Task: Add an event with the title Sales Strategy Review and Alignment, date '2024/03/27', time 8:50 AM to 10:50 AMand add a description: Teams will work together to analyze, strategize, and develop innovative solutions to the given challenges. They will leverage the collective intelligence and skills of team members to generate ideas, evaluate options, and make informed decisions., put the event into Orange category . Add location for the event as: Thessaloniki, Greece, logged in from the account softage.4@softage.netand send the event invitation to softage.7@softage.net and softage.8@softage.net. Set a reminder for the event 2 hour before
Action: Mouse moved to (166, 128)
Screenshot: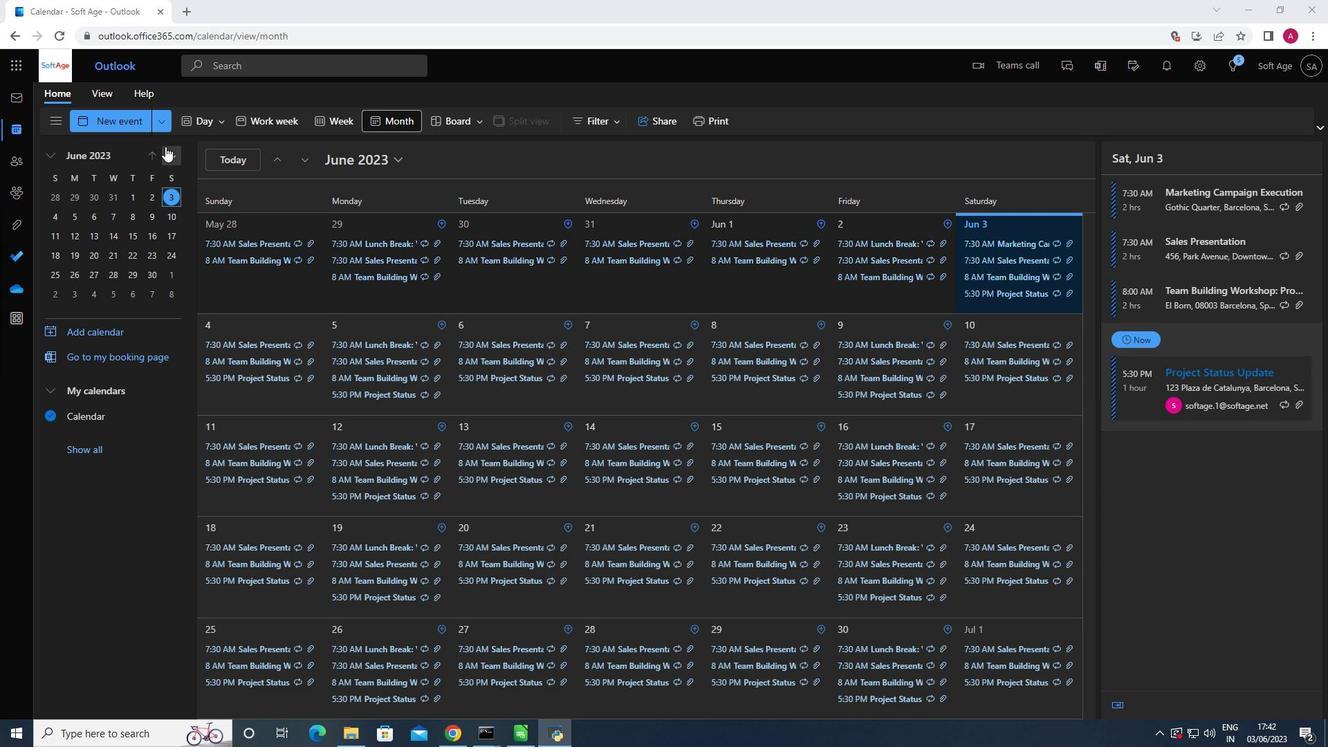 
Action: Mouse pressed left at (166, 128)
Screenshot: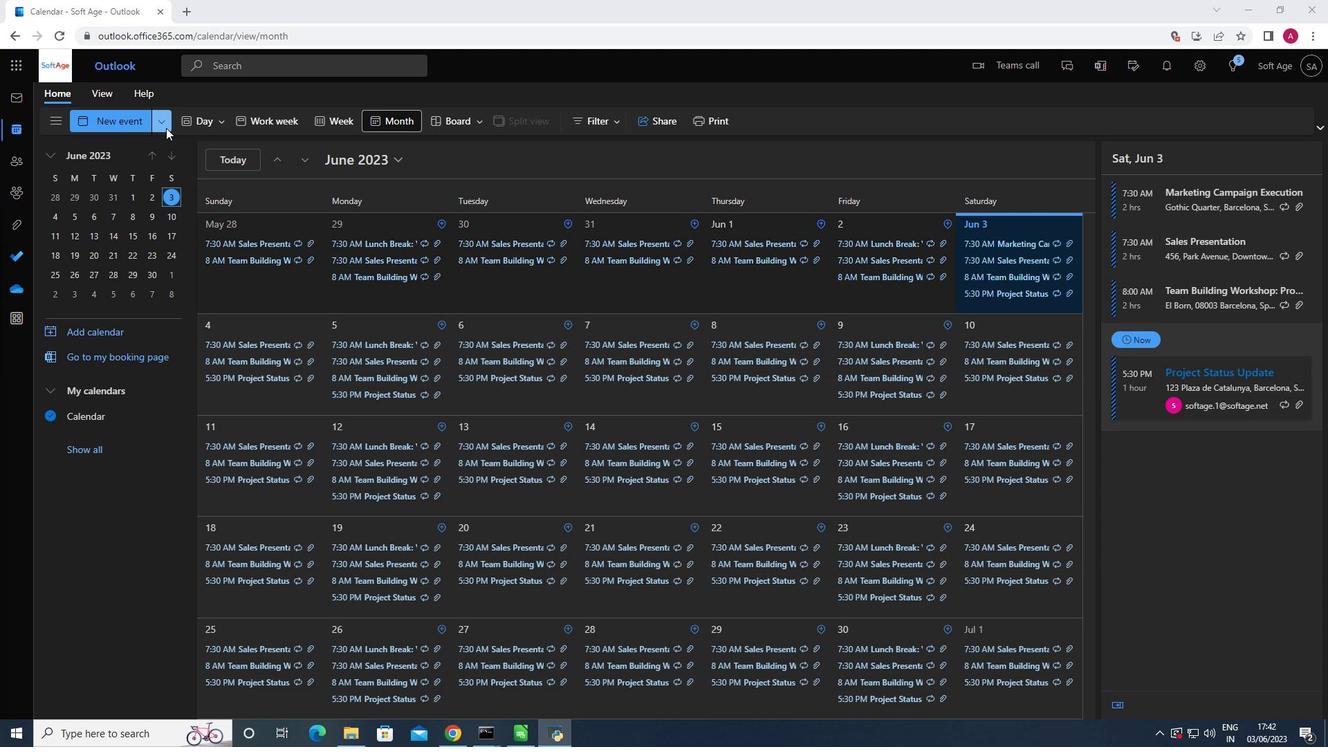 
Action: Mouse moved to (128, 179)
Screenshot: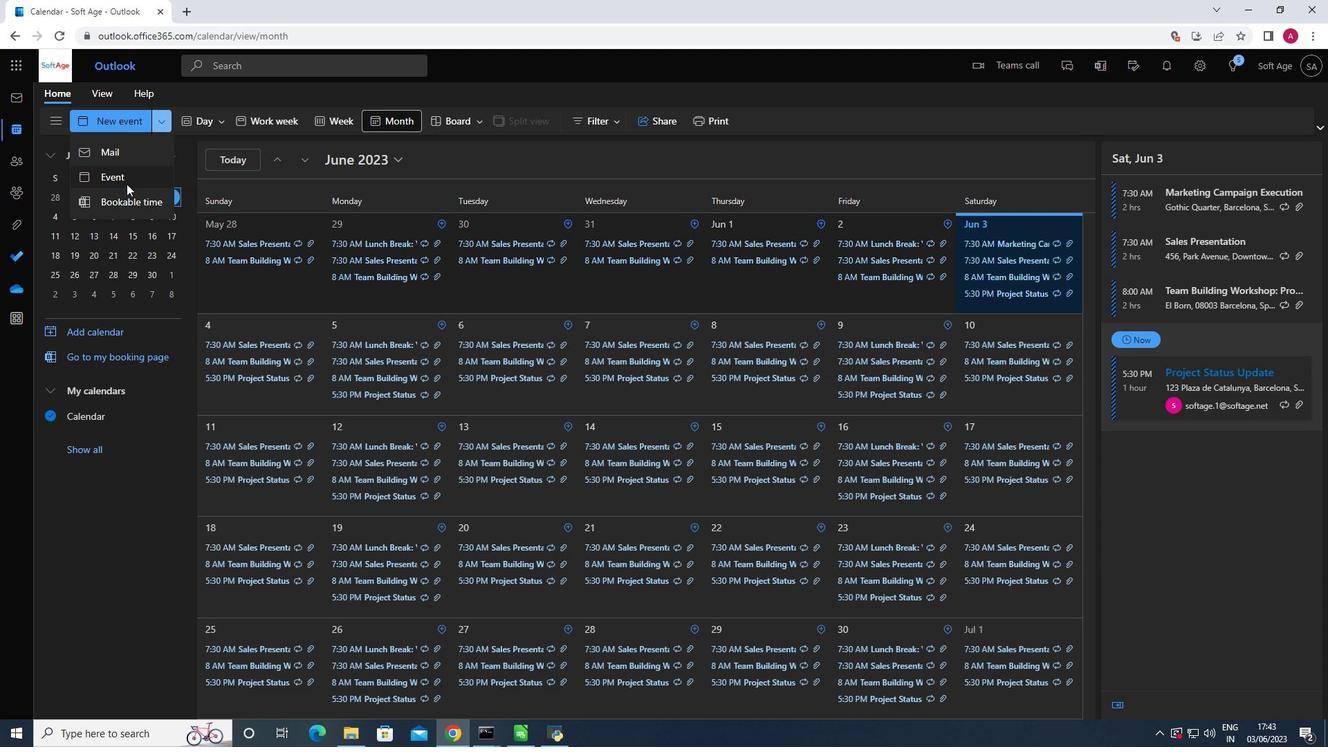 
Action: Mouse pressed left at (128, 179)
Screenshot: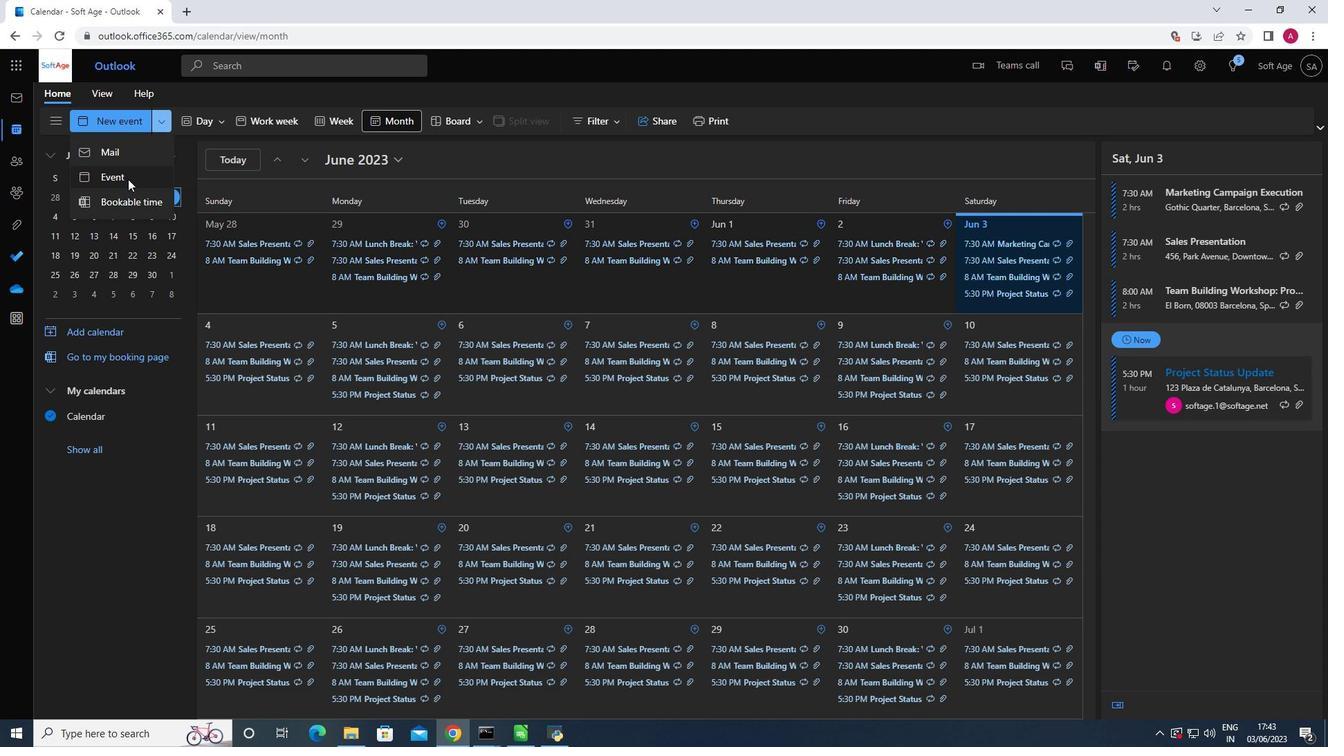 
Action: Mouse moved to (348, 206)
Screenshot: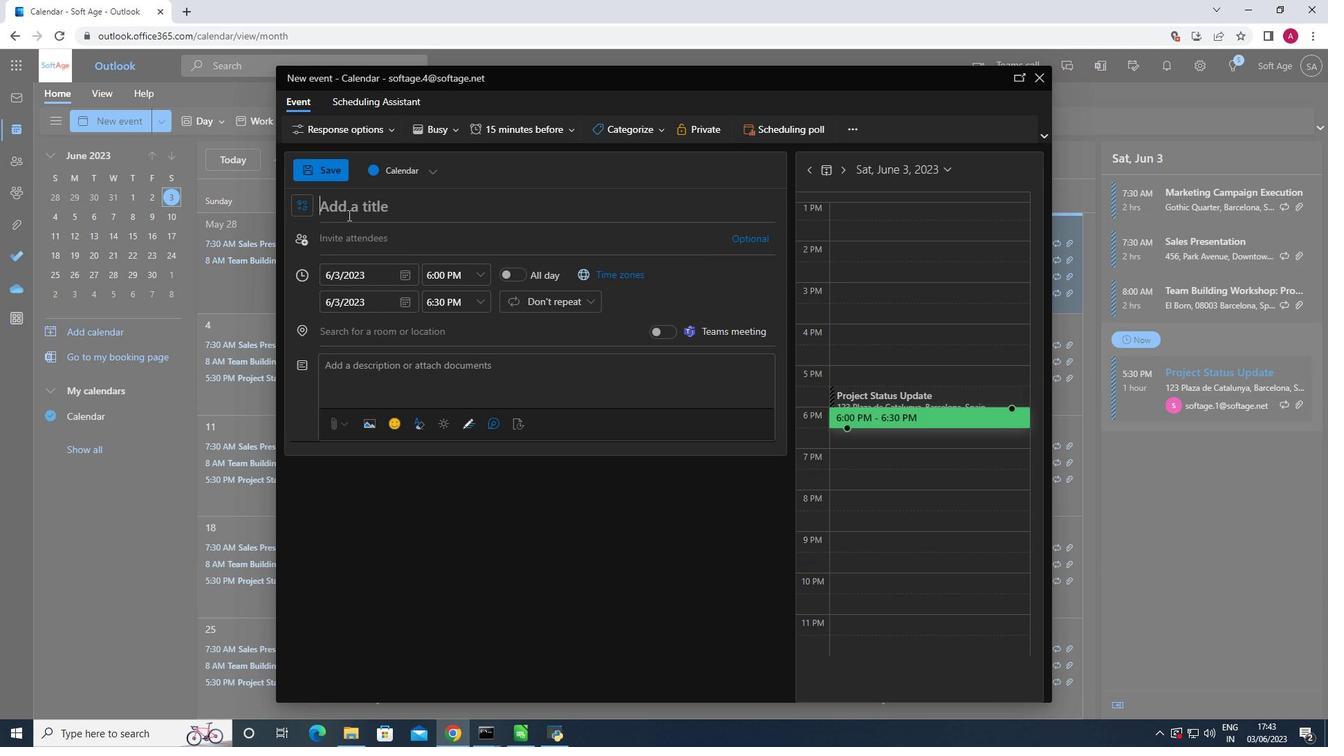 
Action: Mouse pressed left at (348, 206)
Screenshot: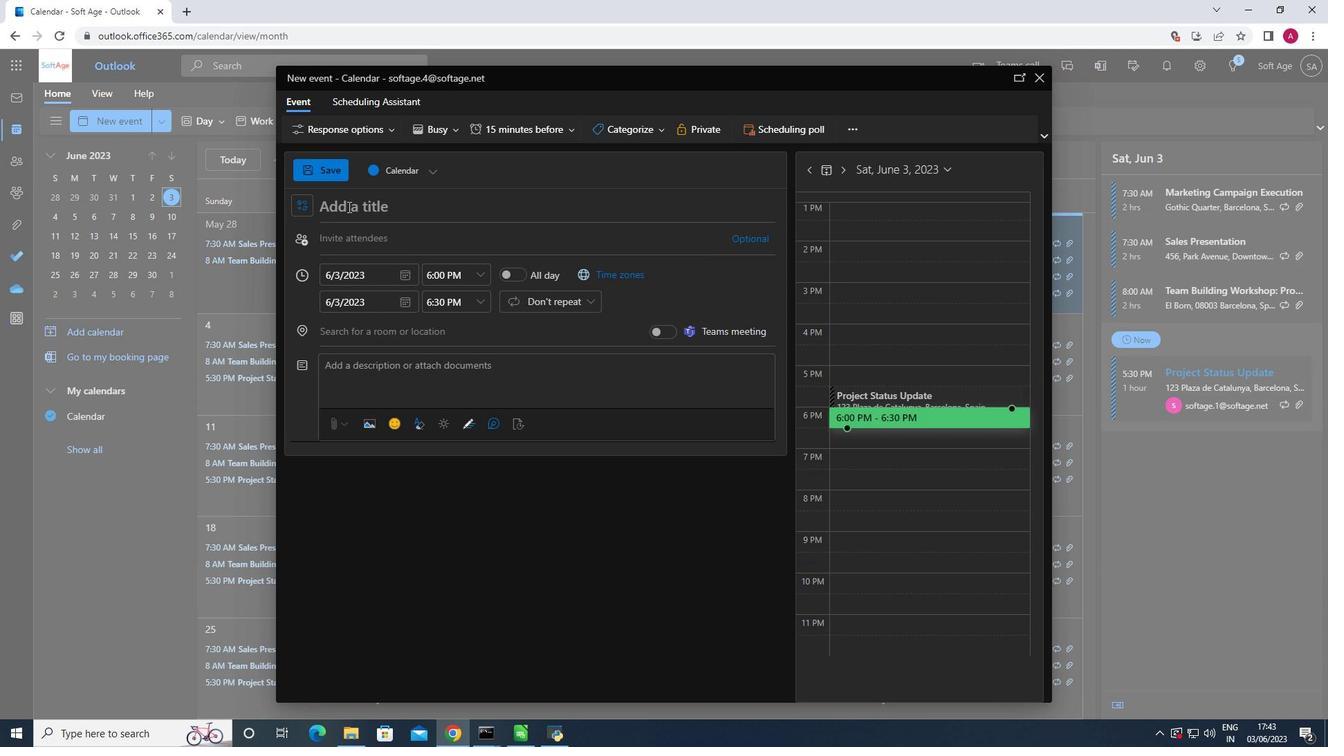 
Action: Mouse moved to (348, 206)
Screenshot: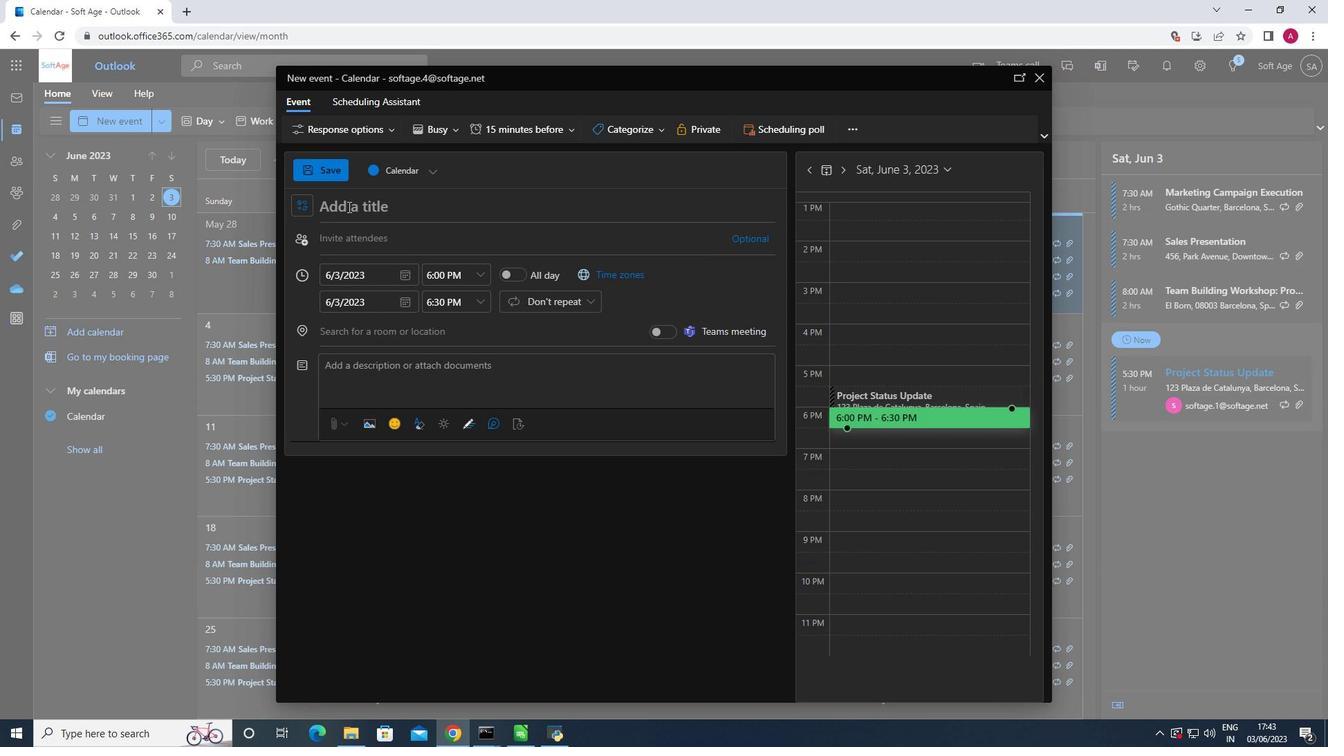 
Action: Key pressed <Key.shift>Sales<Key.space><Key.shift>Strategy<Key.space><Key.shift>Review<Key.space>and<Key.space><Key.shift>Ali
Screenshot: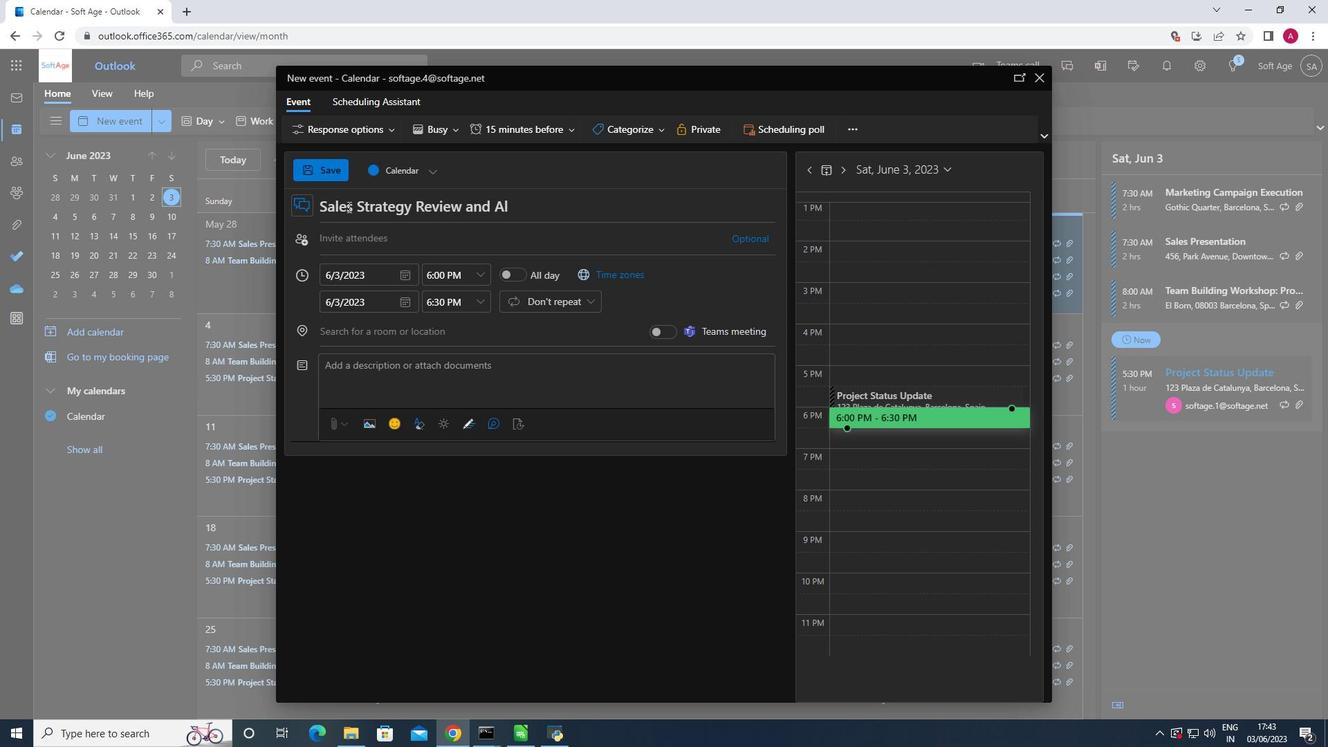
Action: Mouse moved to (347, 206)
Screenshot: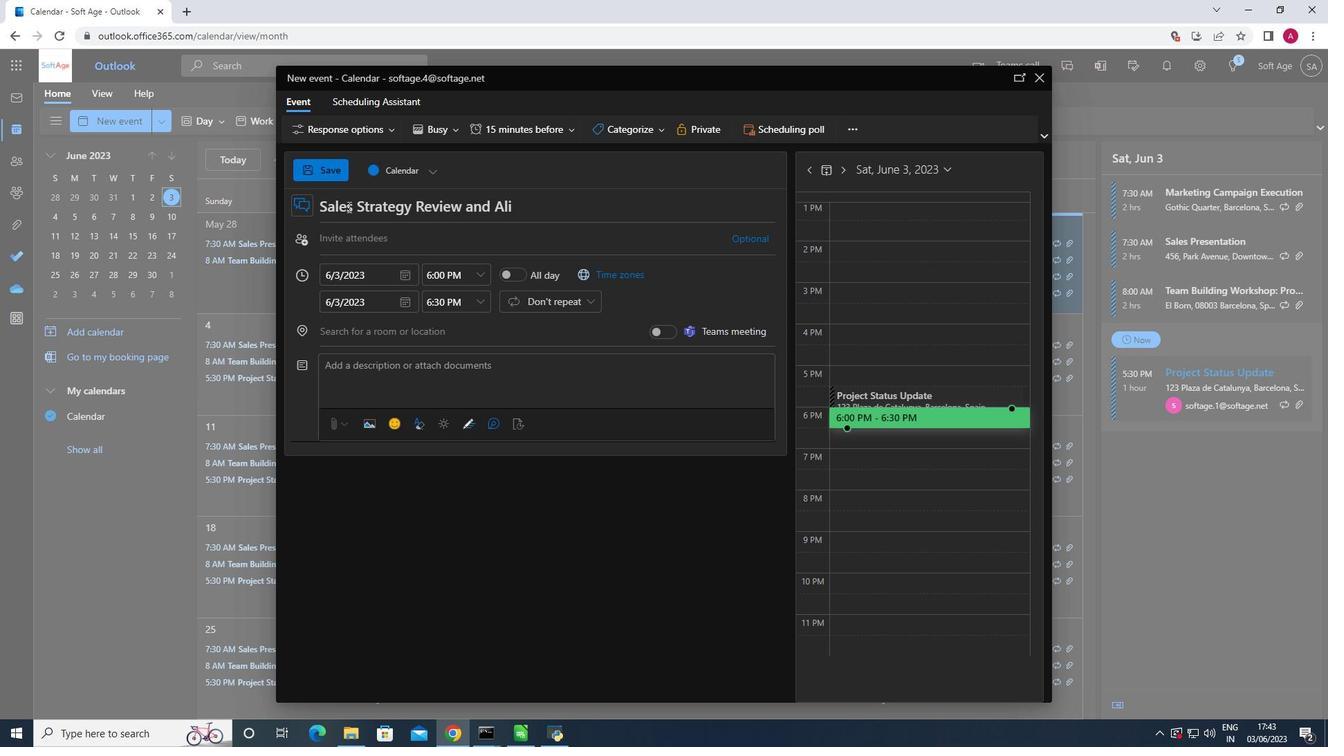 
Action: Key pressed gnment
Screenshot: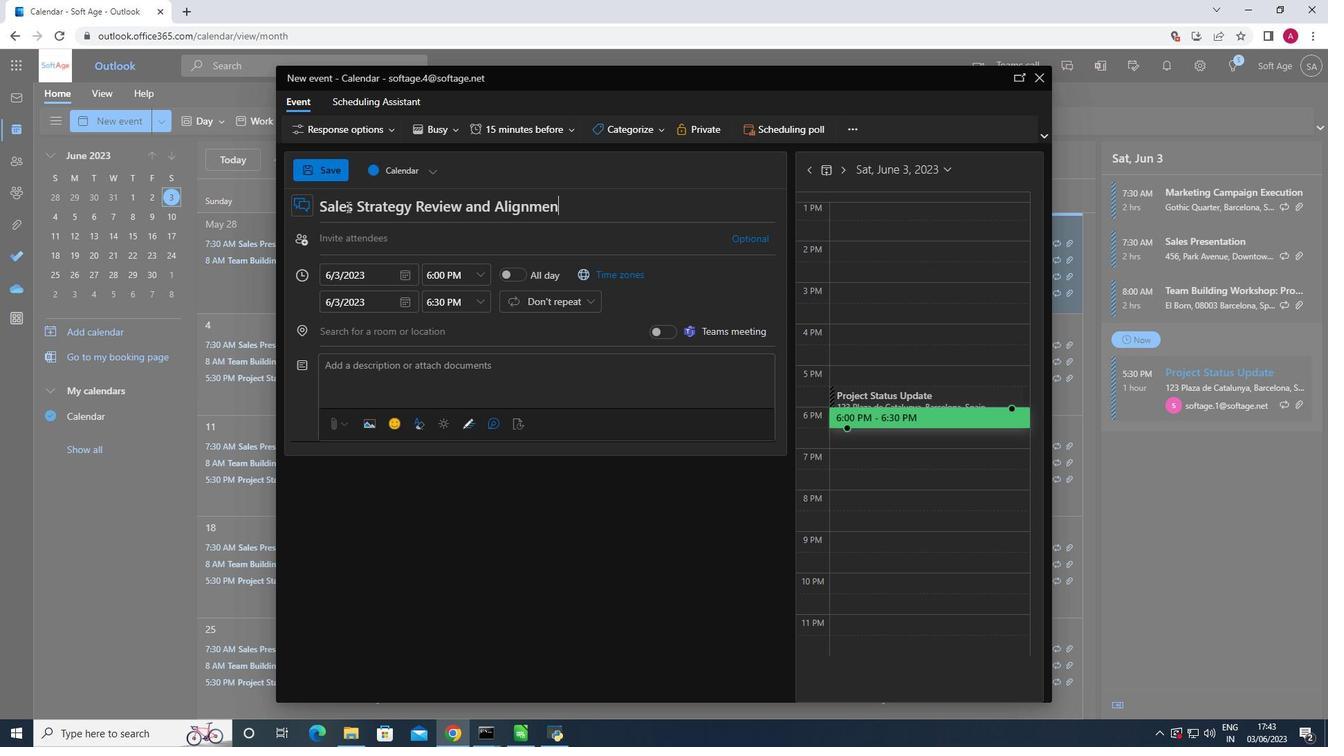 
Action: Mouse moved to (406, 276)
Screenshot: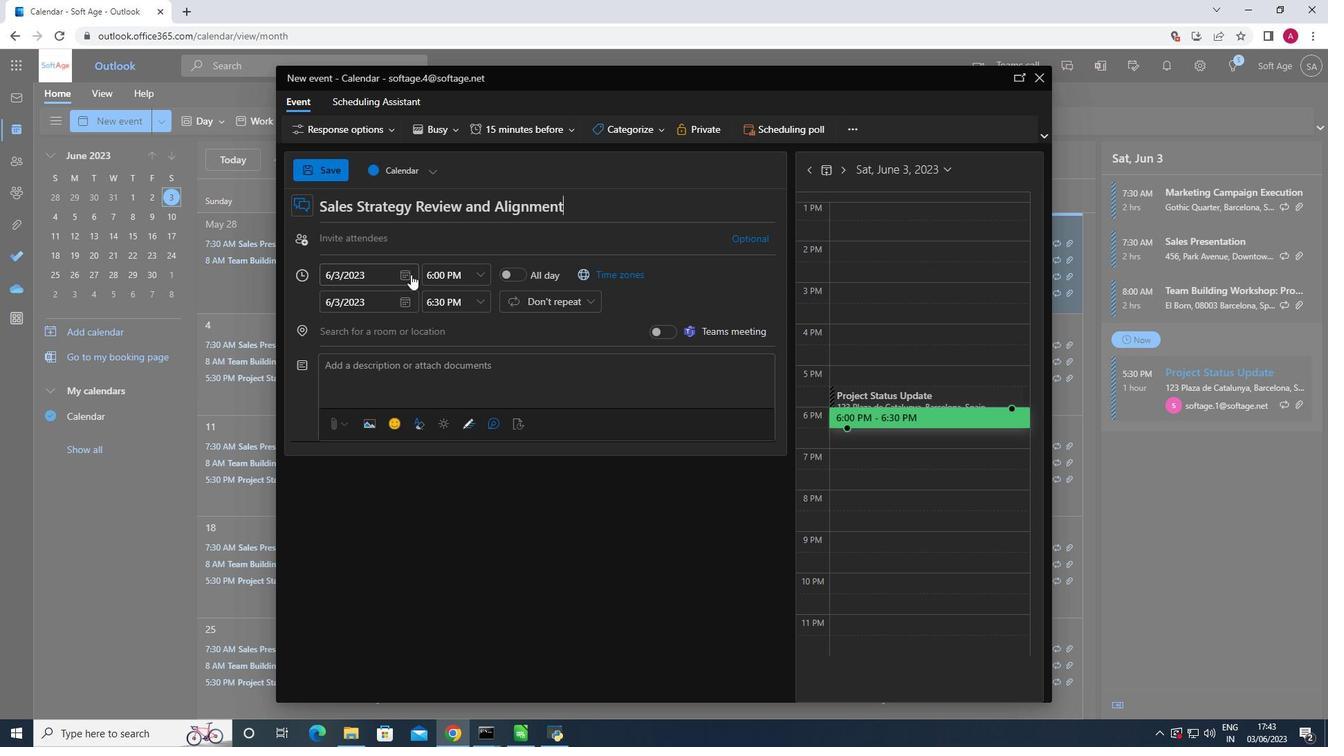 
Action: Mouse pressed left at (406, 276)
Screenshot: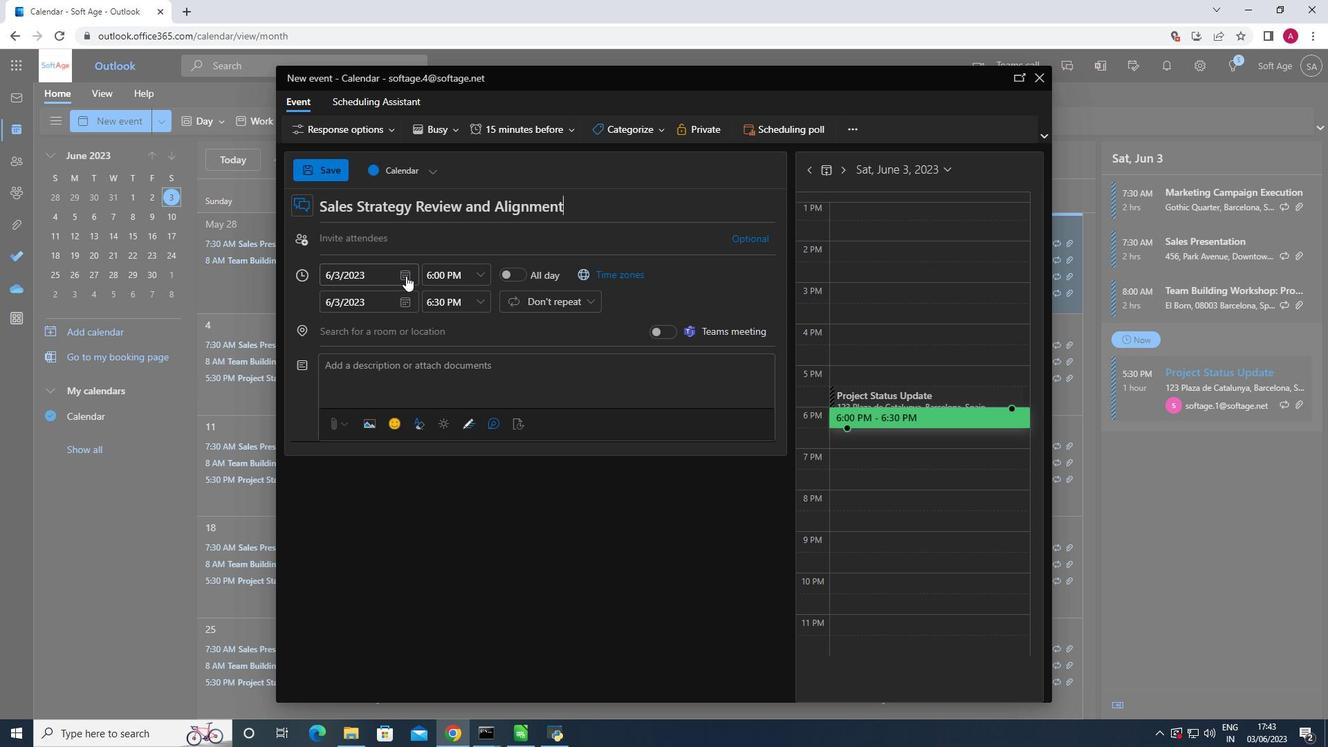 
Action: Mouse moved to (445, 306)
Screenshot: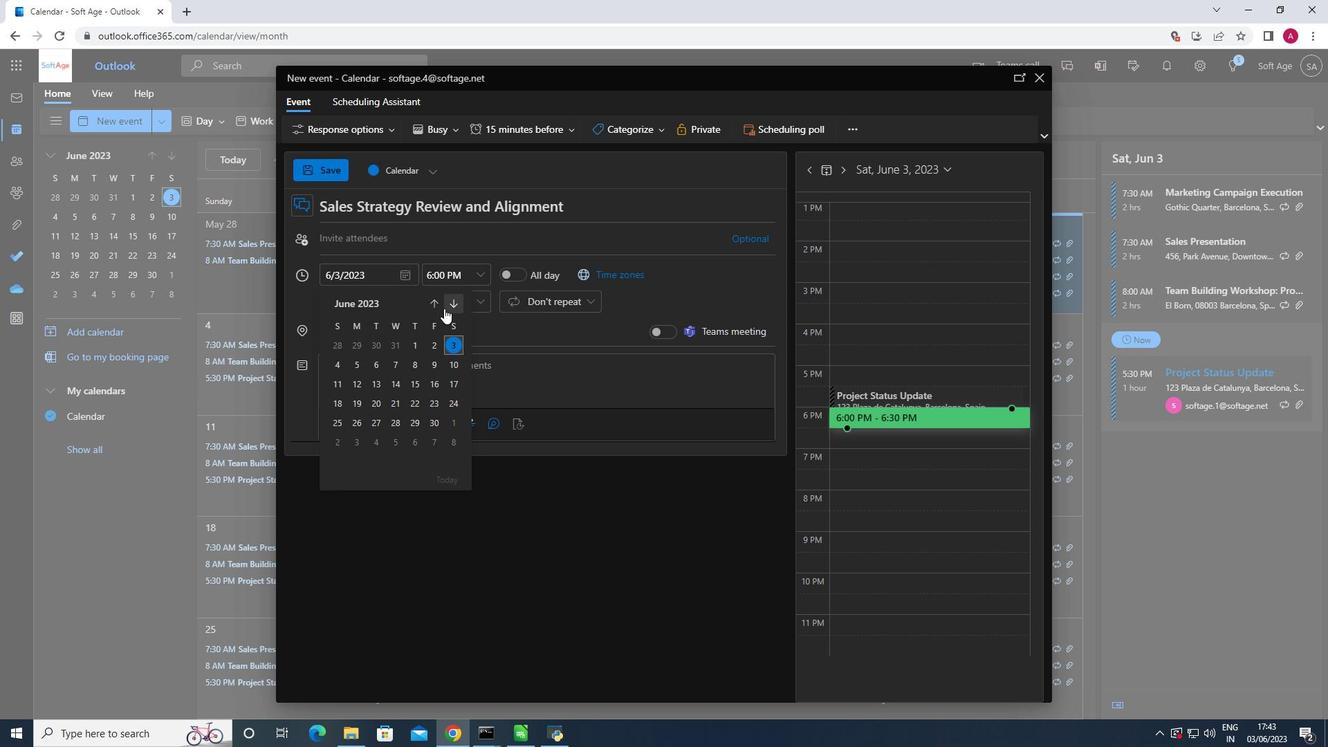 
Action: Mouse pressed left at (445, 306)
Screenshot: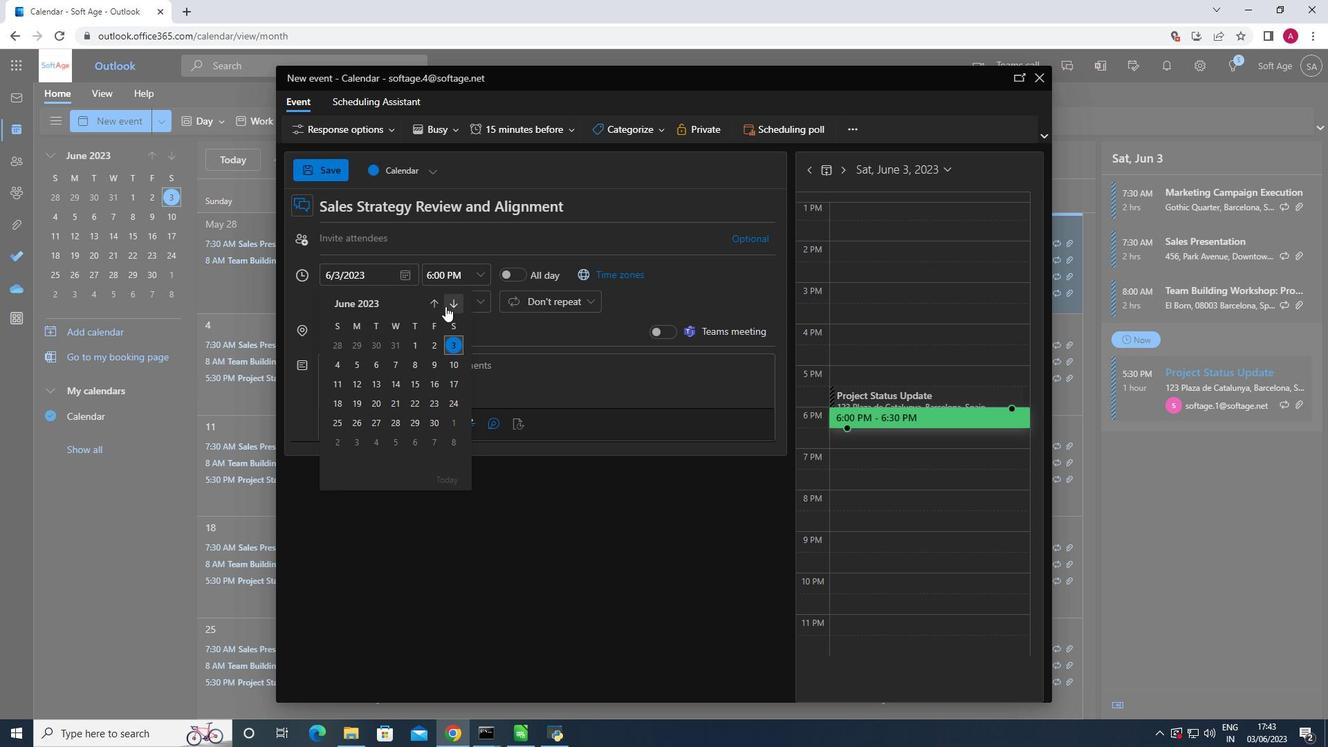
Action: Mouse moved to (450, 306)
Screenshot: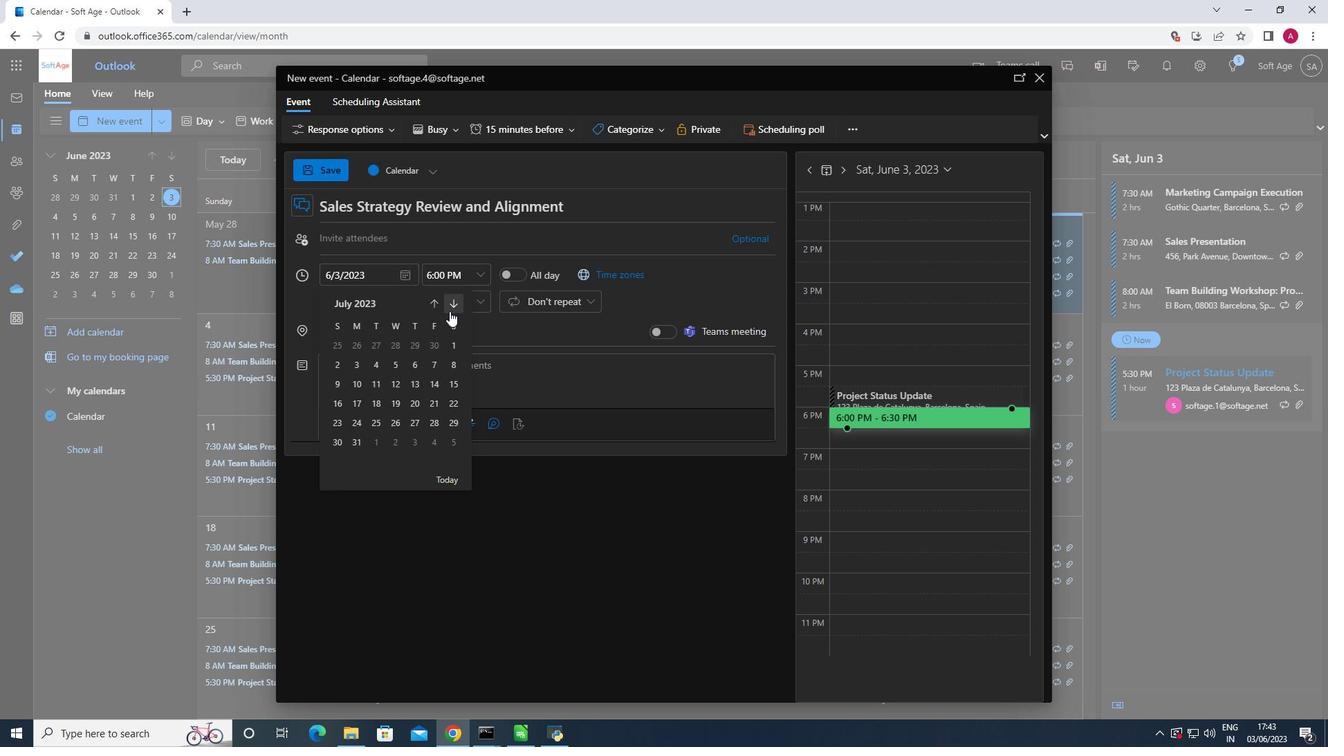 
Action: Mouse pressed left at (450, 306)
Screenshot: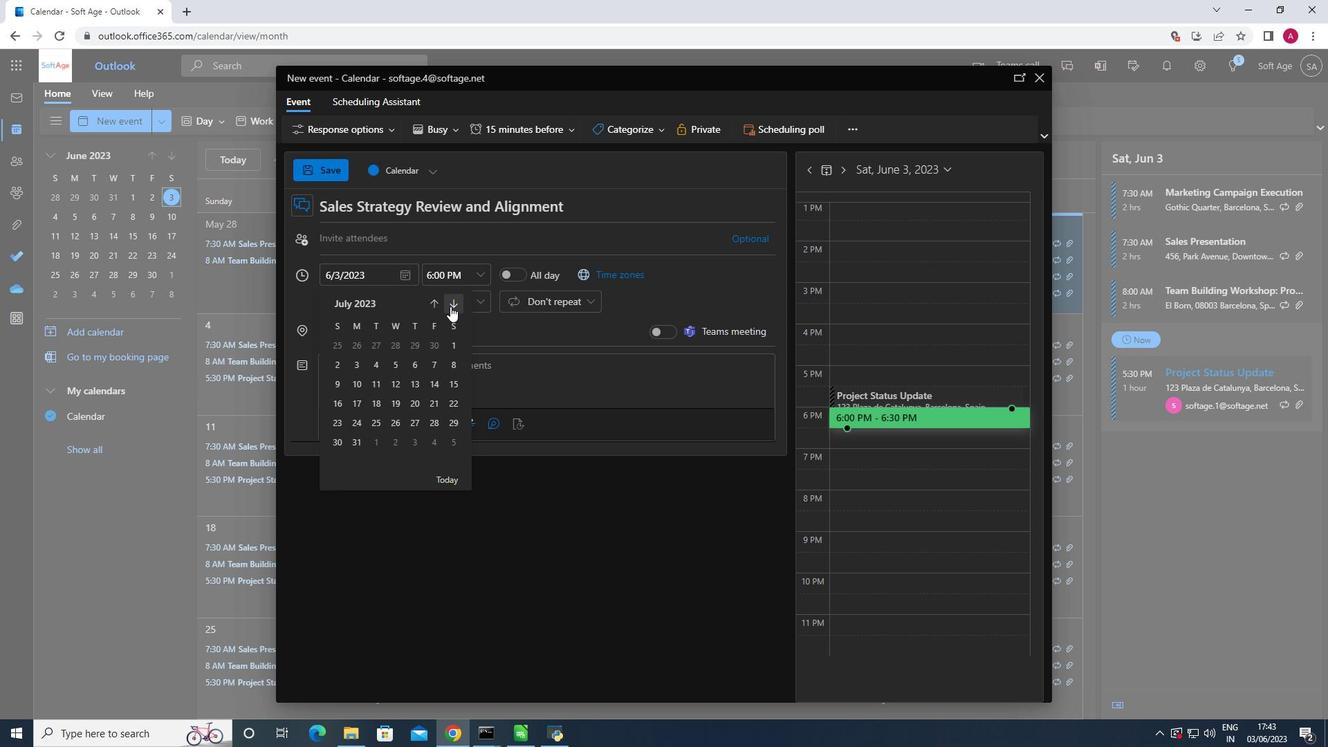 
Action: Mouse moved to (451, 304)
Screenshot: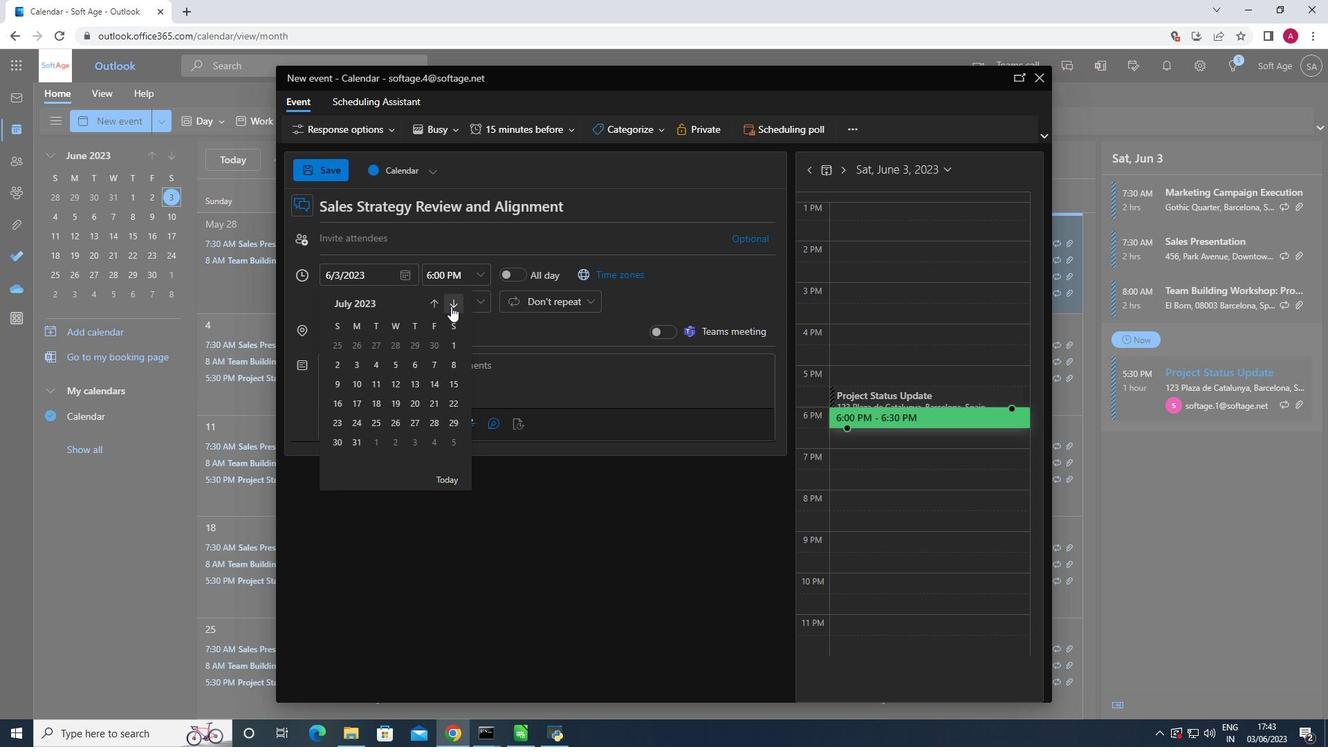 
Action: Mouse pressed left at (451, 304)
Screenshot: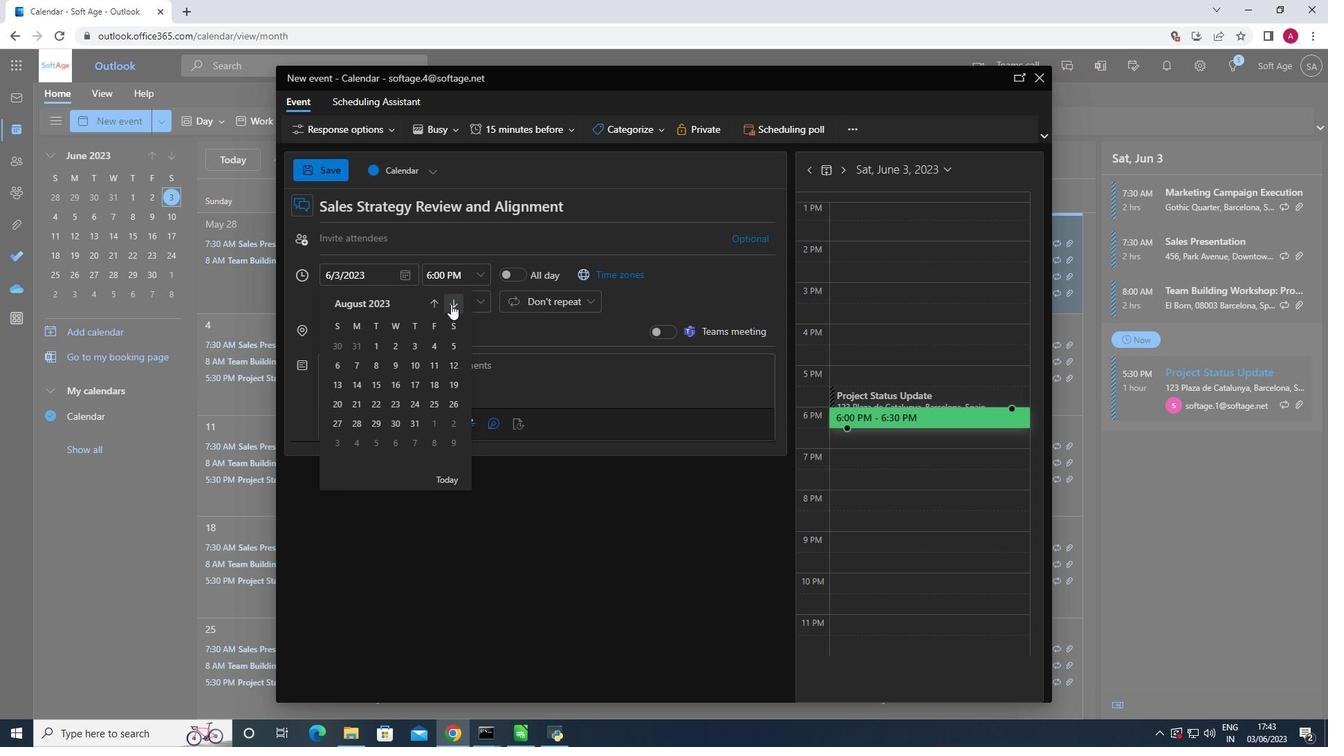
Action: Mouse pressed left at (451, 304)
Screenshot: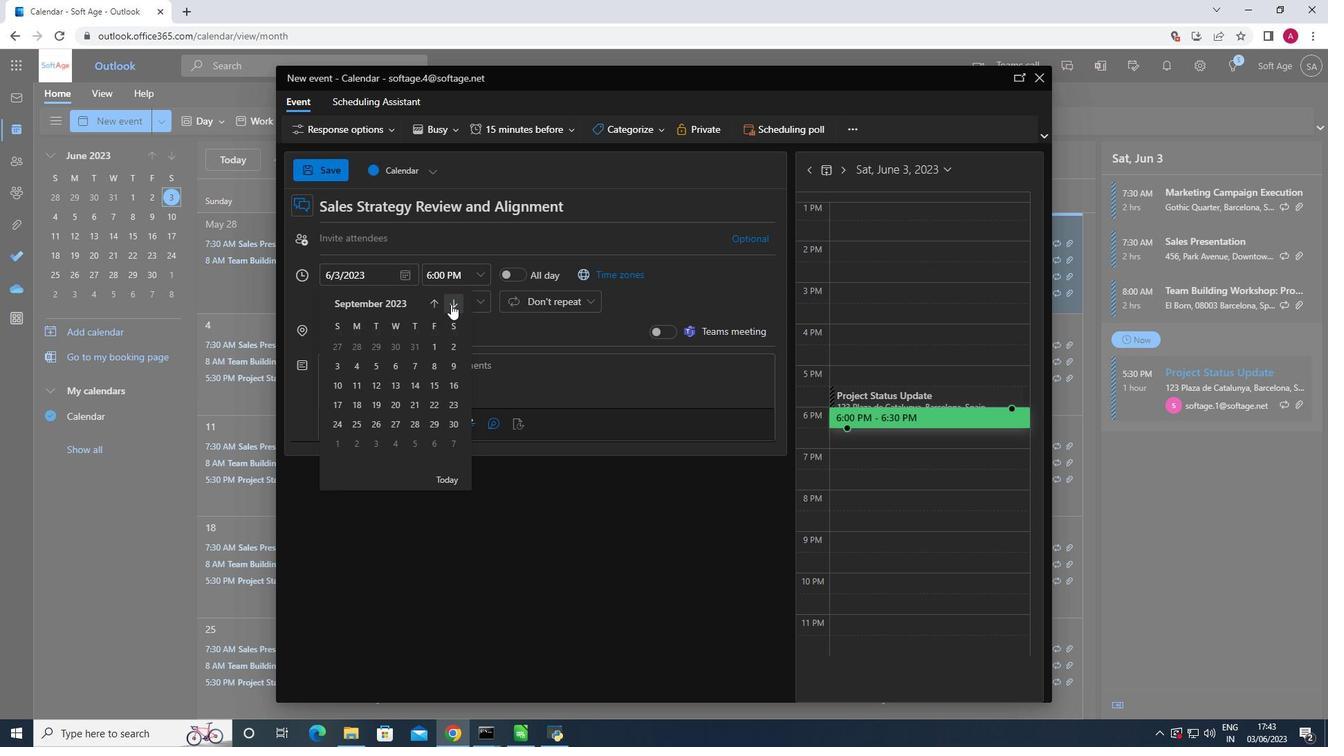 
Action: Mouse pressed left at (451, 304)
Screenshot: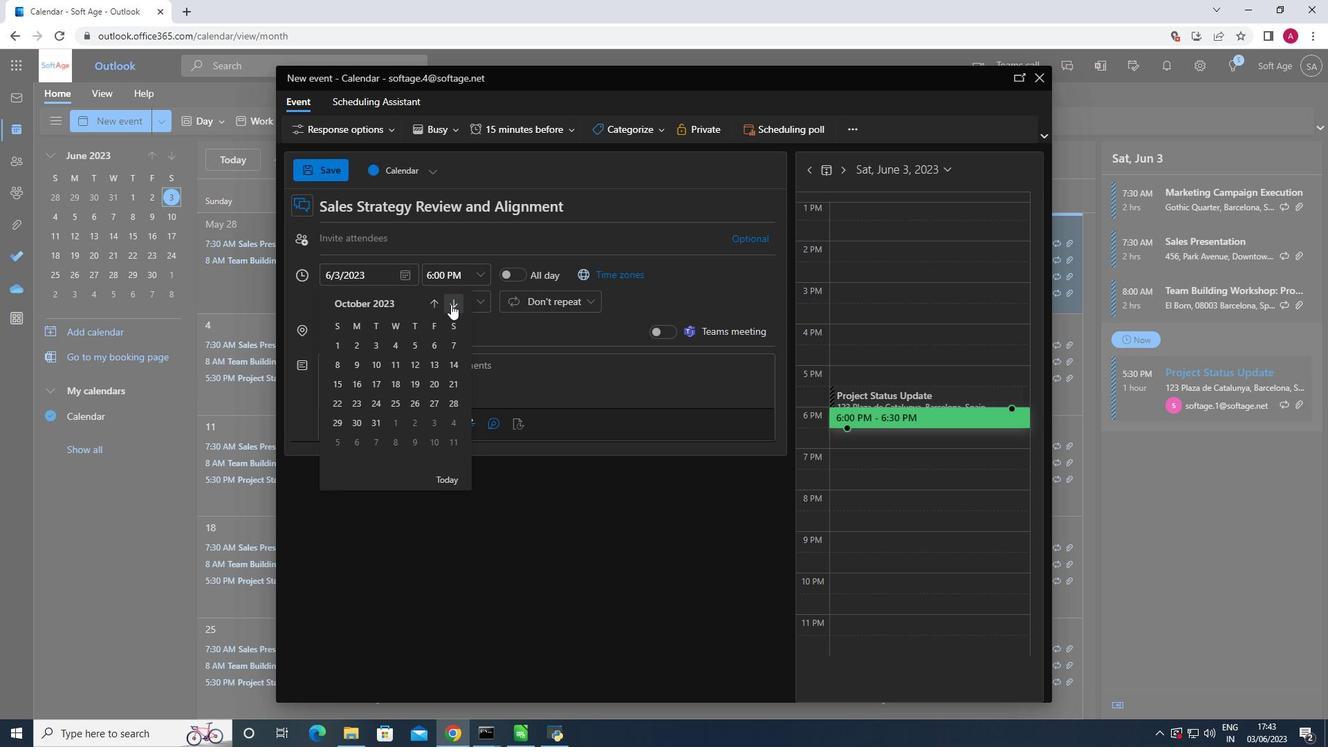 
Action: Mouse moved to (451, 303)
Screenshot: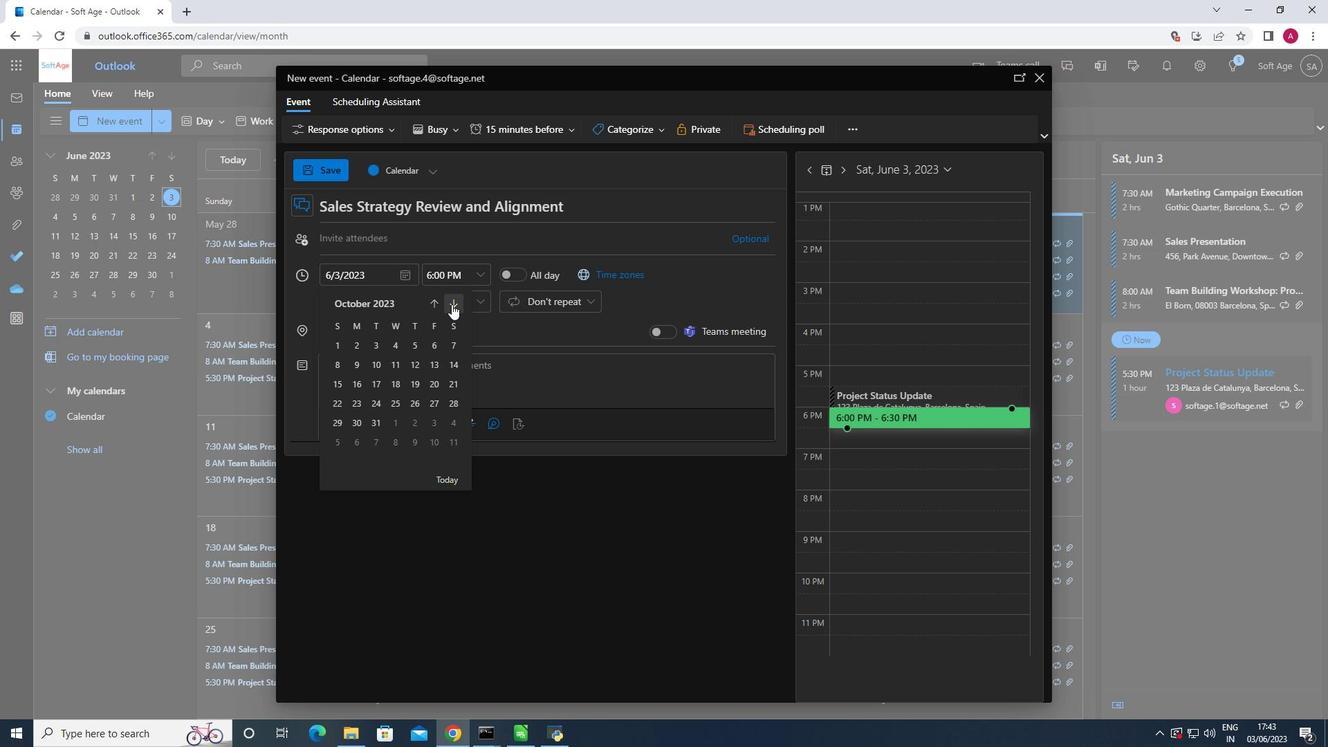 
Action: Mouse pressed left at (451, 303)
Screenshot: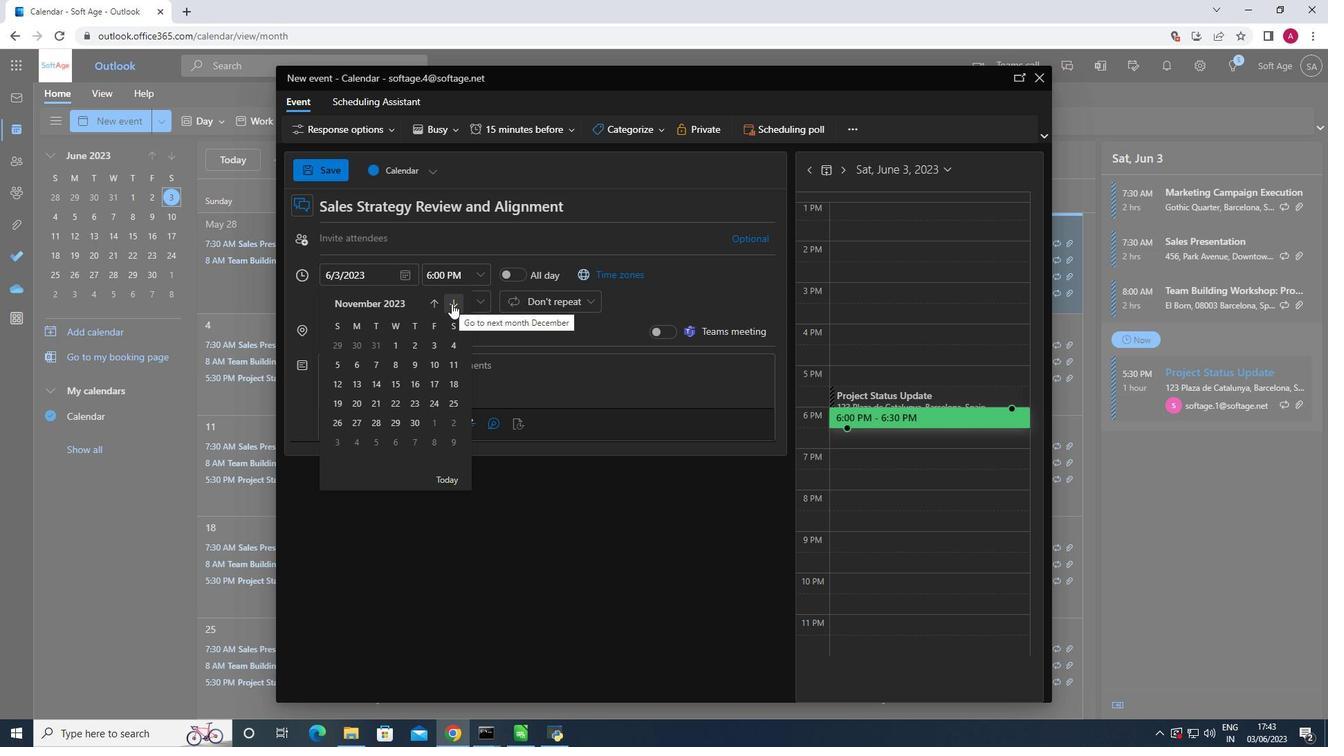 
Action: Mouse pressed left at (451, 303)
Screenshot: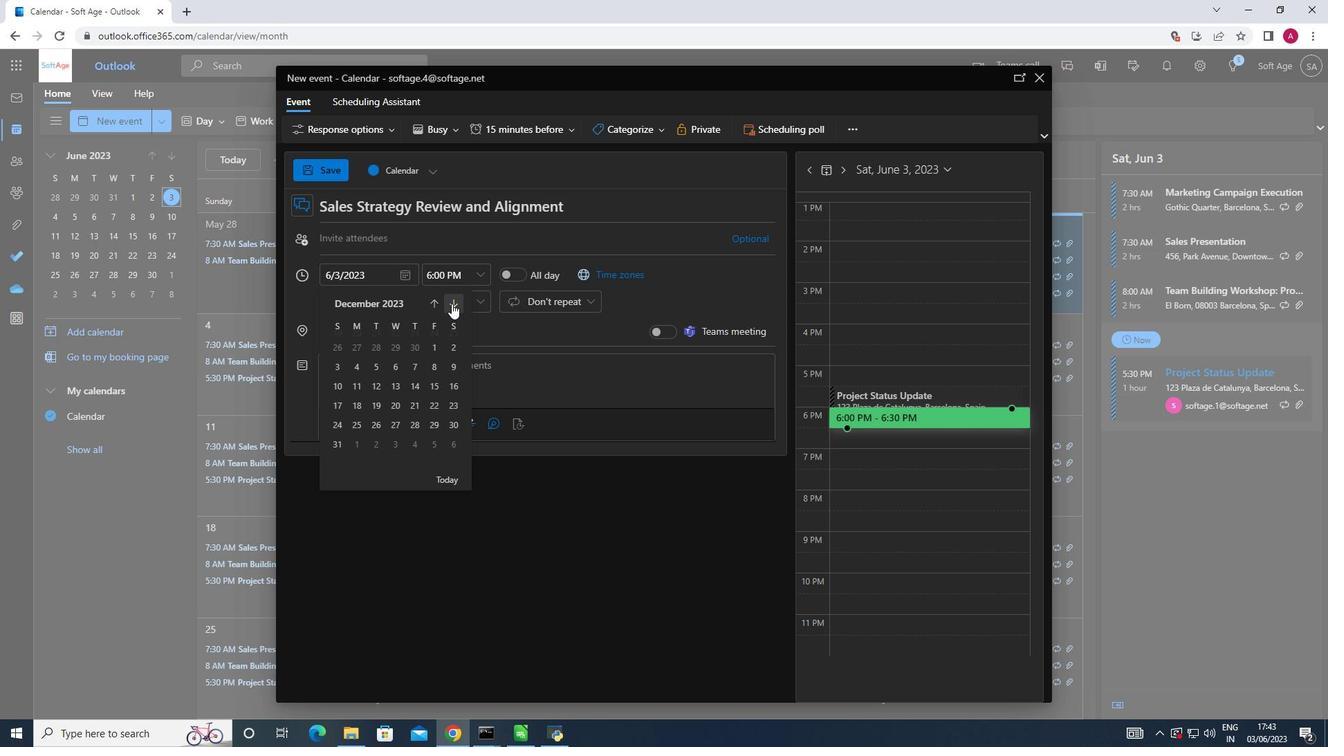 
Action: Mouse pressed left at (451, 303)
Screenshot: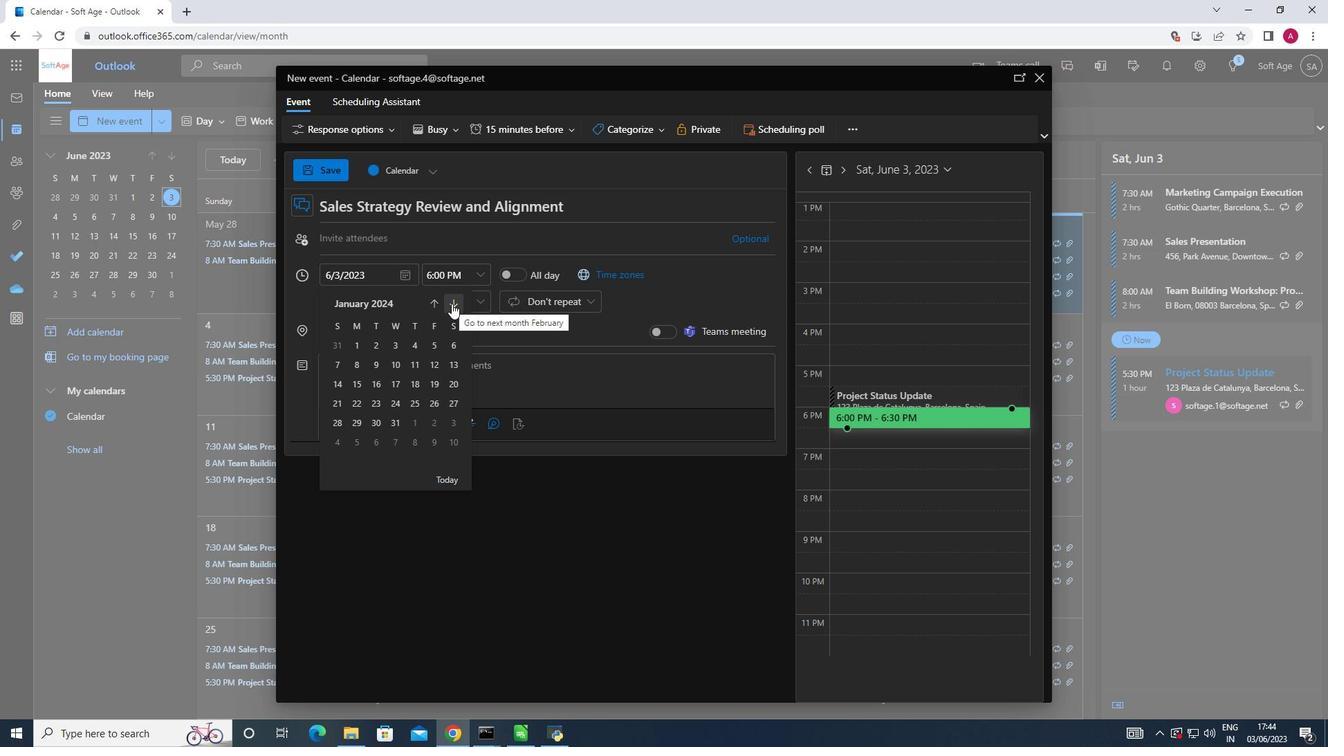 
Action: Mouse pressed left at (451, 303)
Screenshot: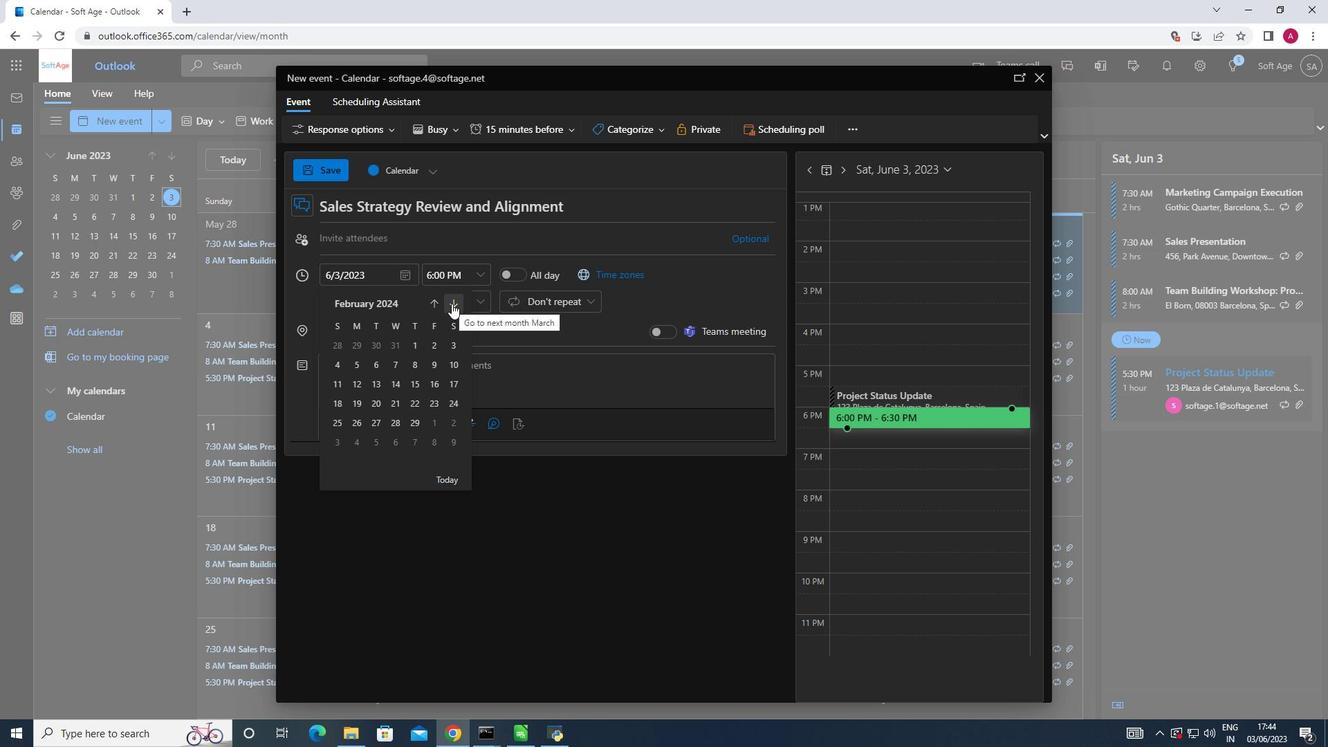 
Action: Mouse moved to (390, 418)
Screenshot: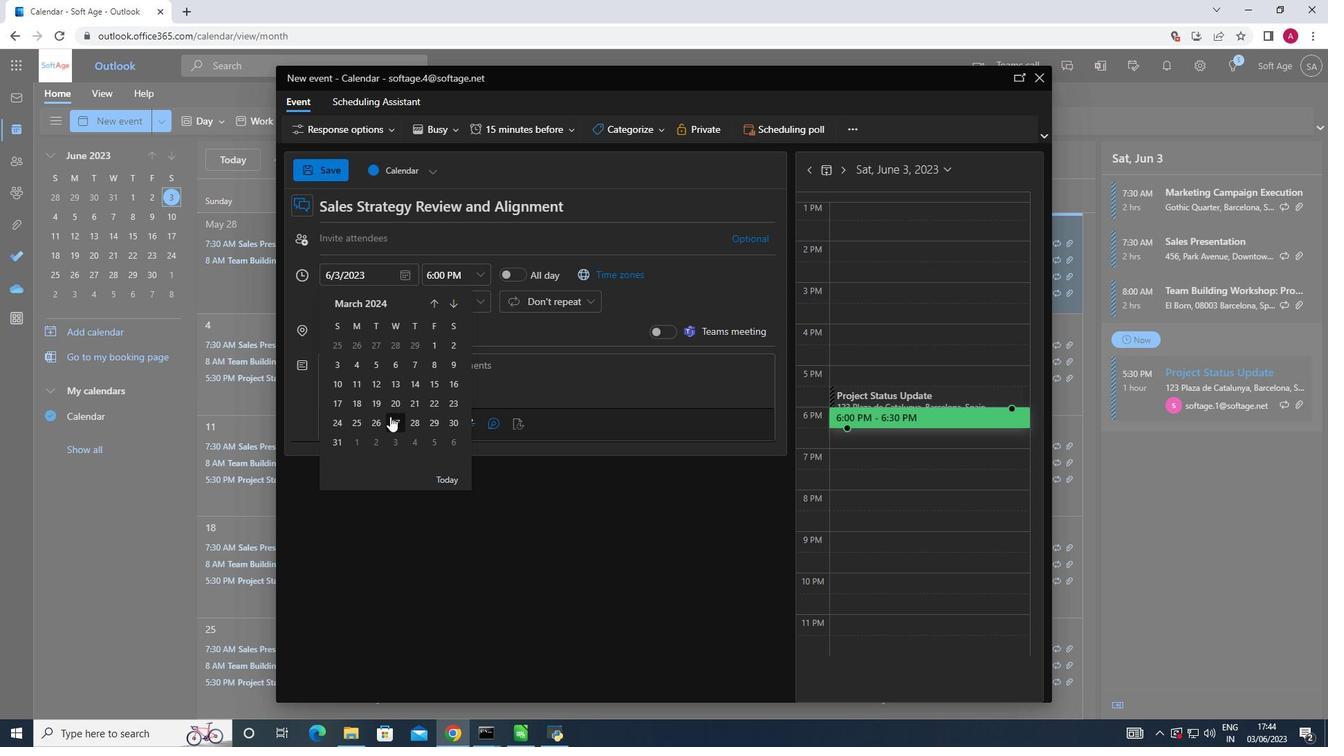 
Action: Mouse pressed left at (390, 418)
Screenshot: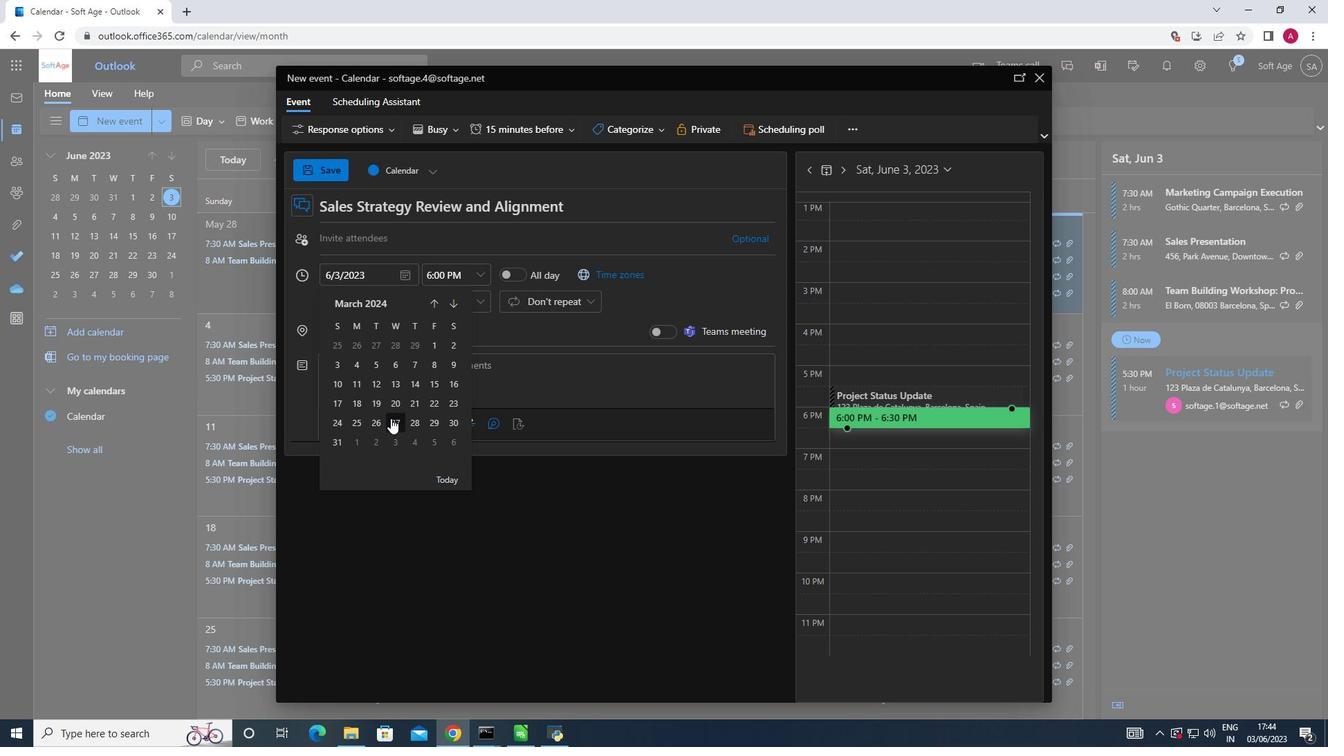 
Action: Mouse moved to (478, 276)
Screenshot: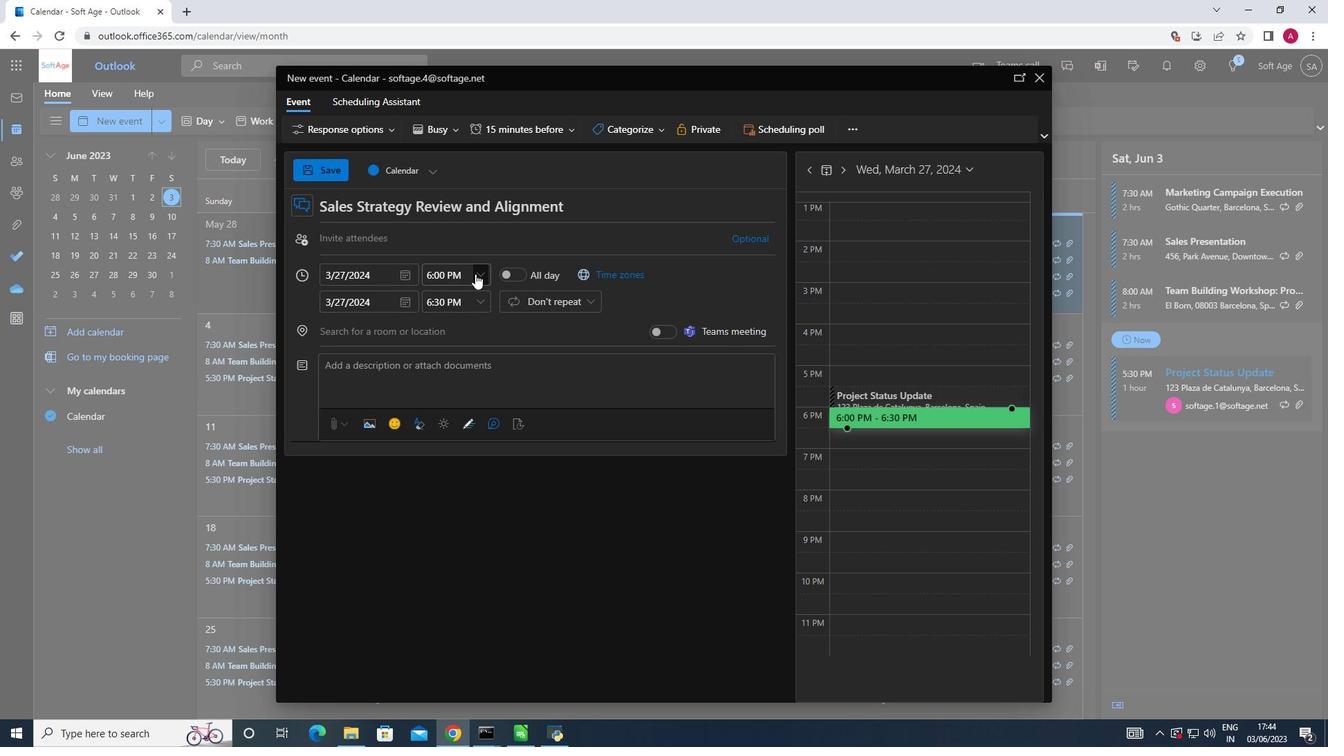
Action: Mouse pressed left at (478, 276)
Screenshot: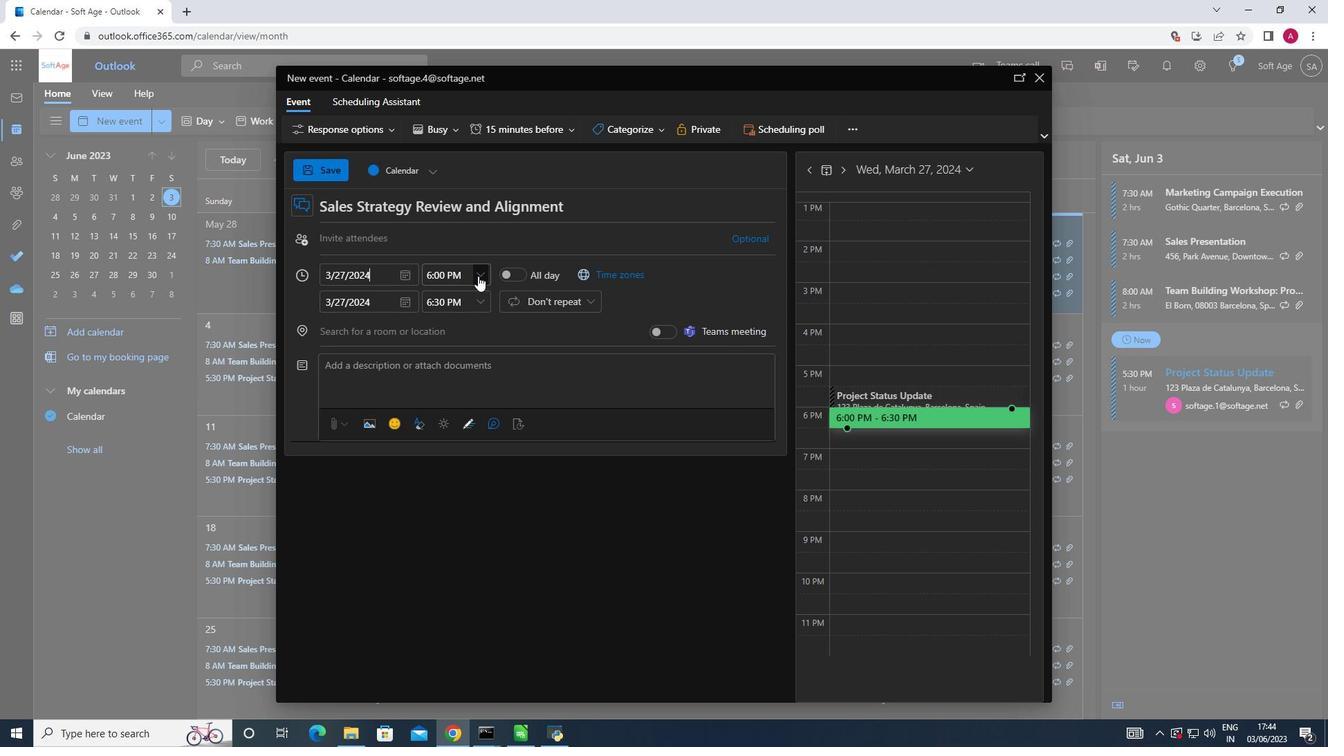 
Action: Mouse moved to (478, 278)
Screenshot: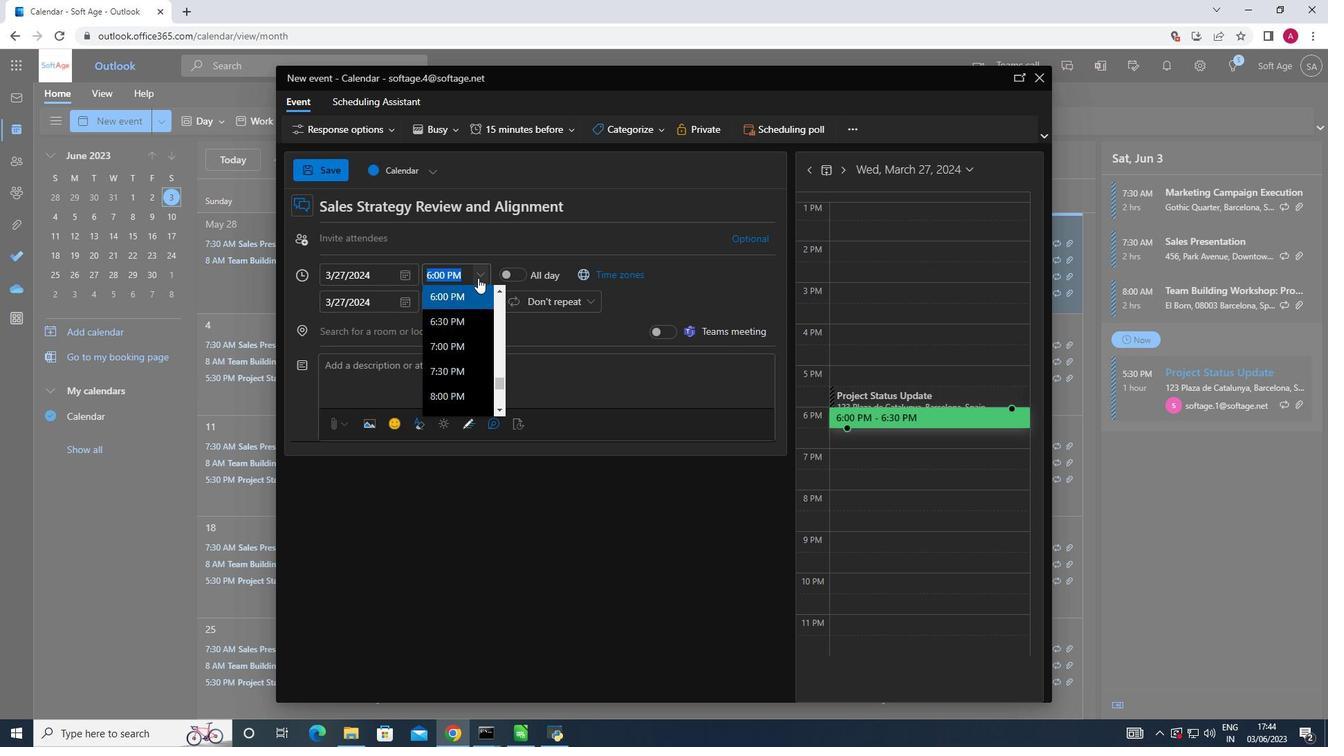 
Action: Key pressed 8<Key.shift_r>:50<Key.space><Key.shift><Key.shift><Key.shift><Key.shift><Key.shift><Key.shift><Key.shift><Key.shift><Key.shift><Key.shift><Key.shift><Key.shift>A<Key.shift_r>M<Key.enter>
Screenshot: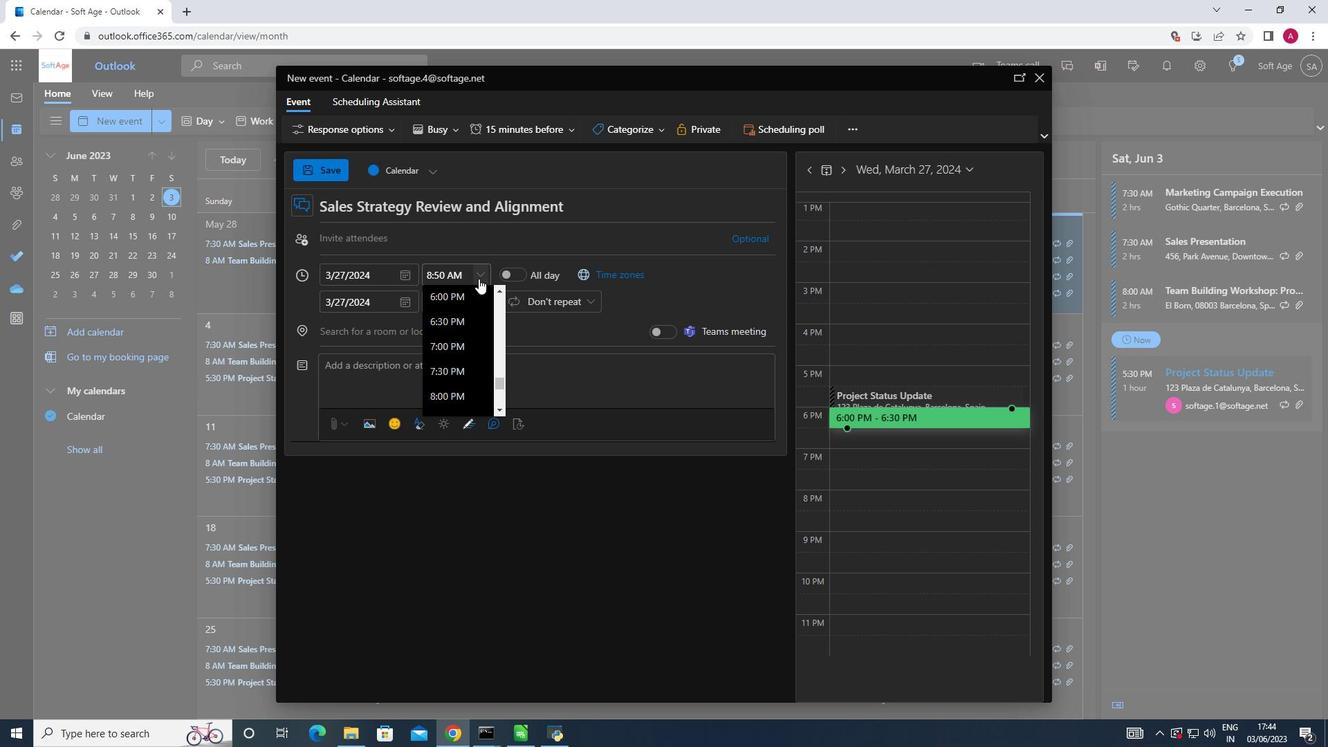 
Action: Mouse moved to (478, 296)
Screenshot: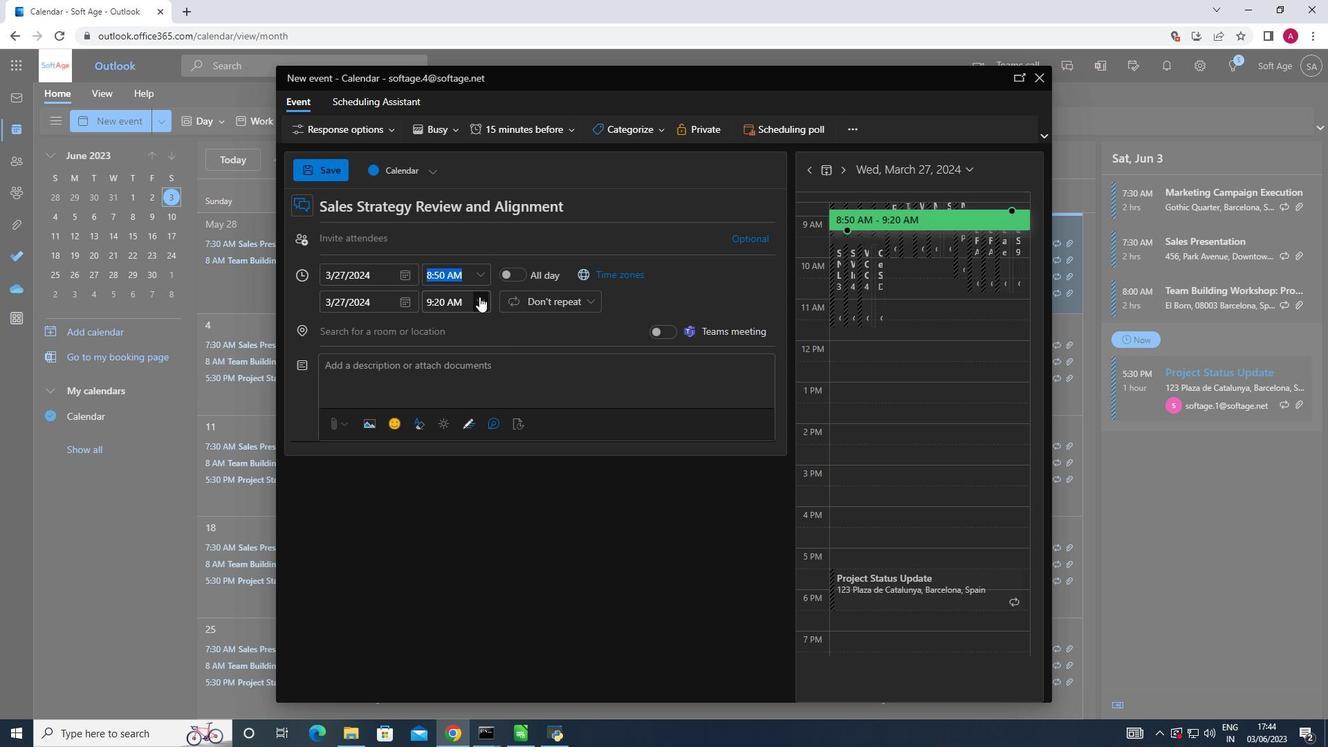 
Action: Mouse pressed left at (478, 296)
Screenshot: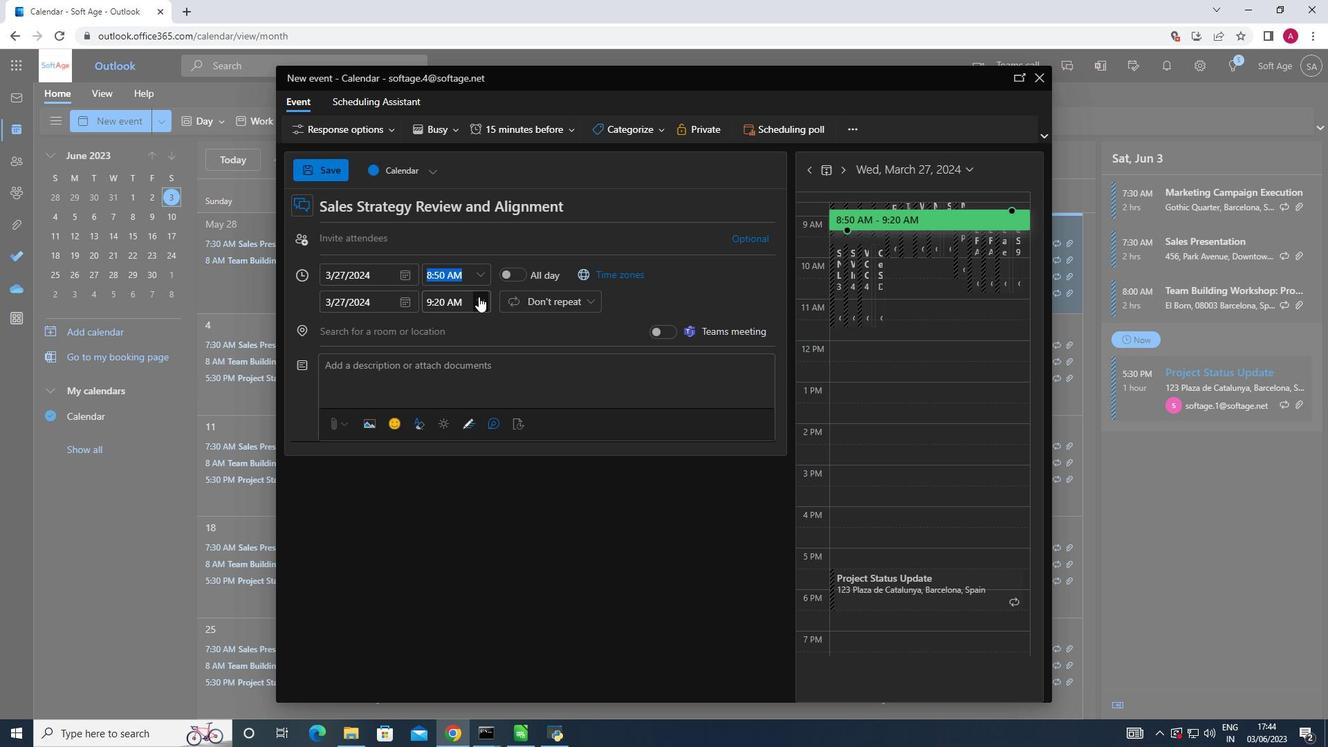 
Action: Mouse moved to (461, 392)
Screenshot: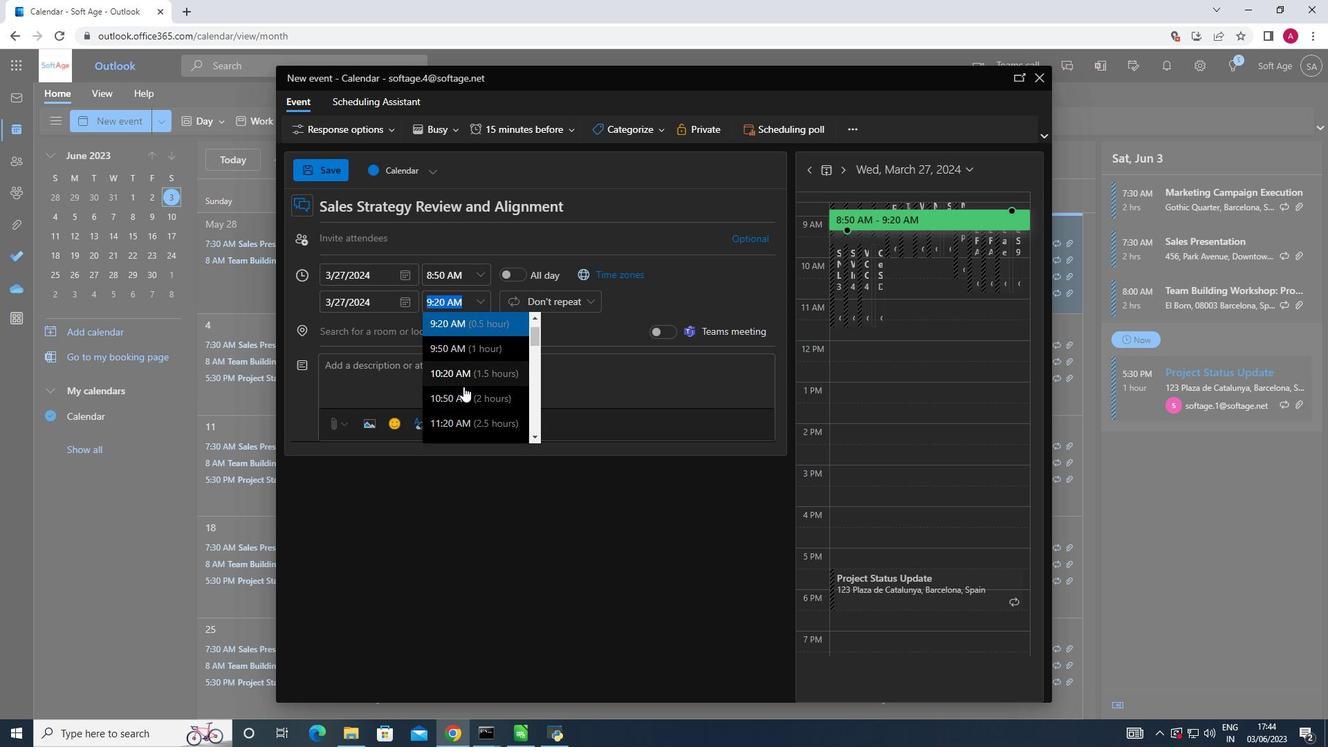 
Action: Mouse pressed left at (461, 392)
Screenshot: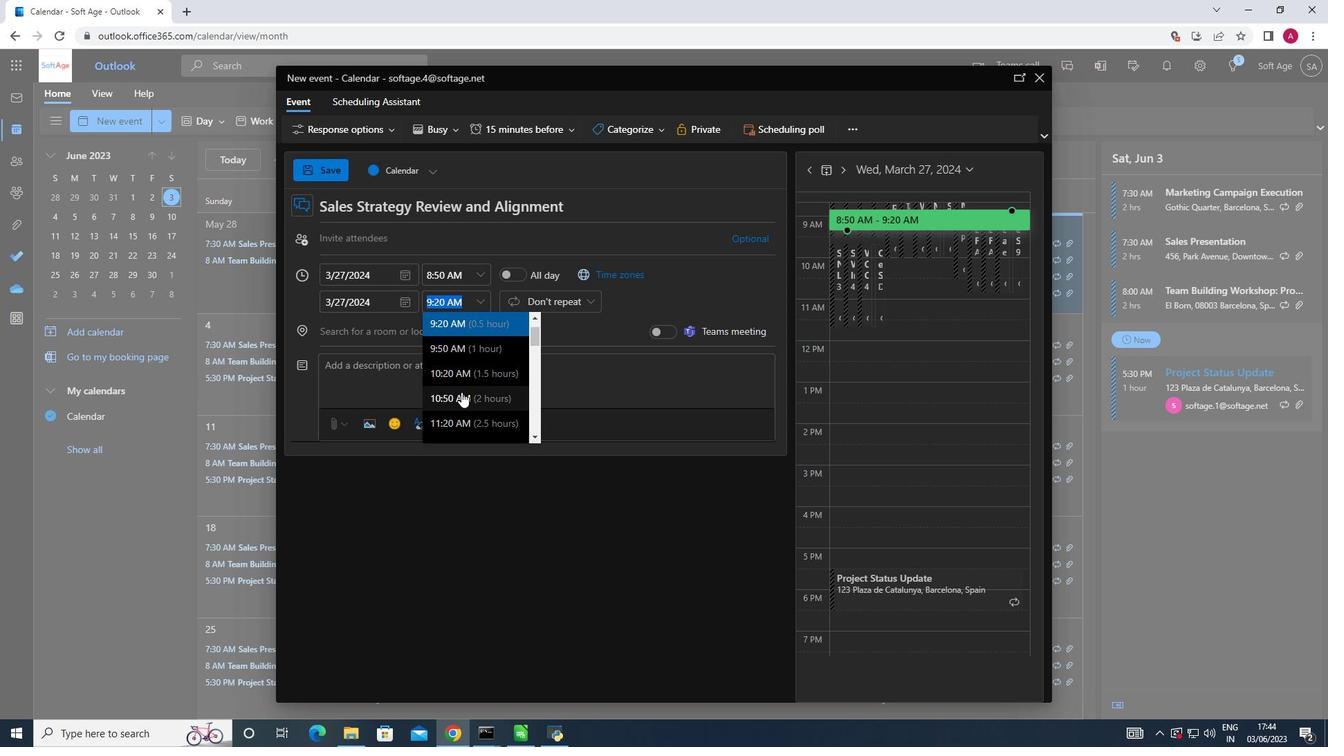 
Action: Mouse moved to (357, 371)
Screenshot: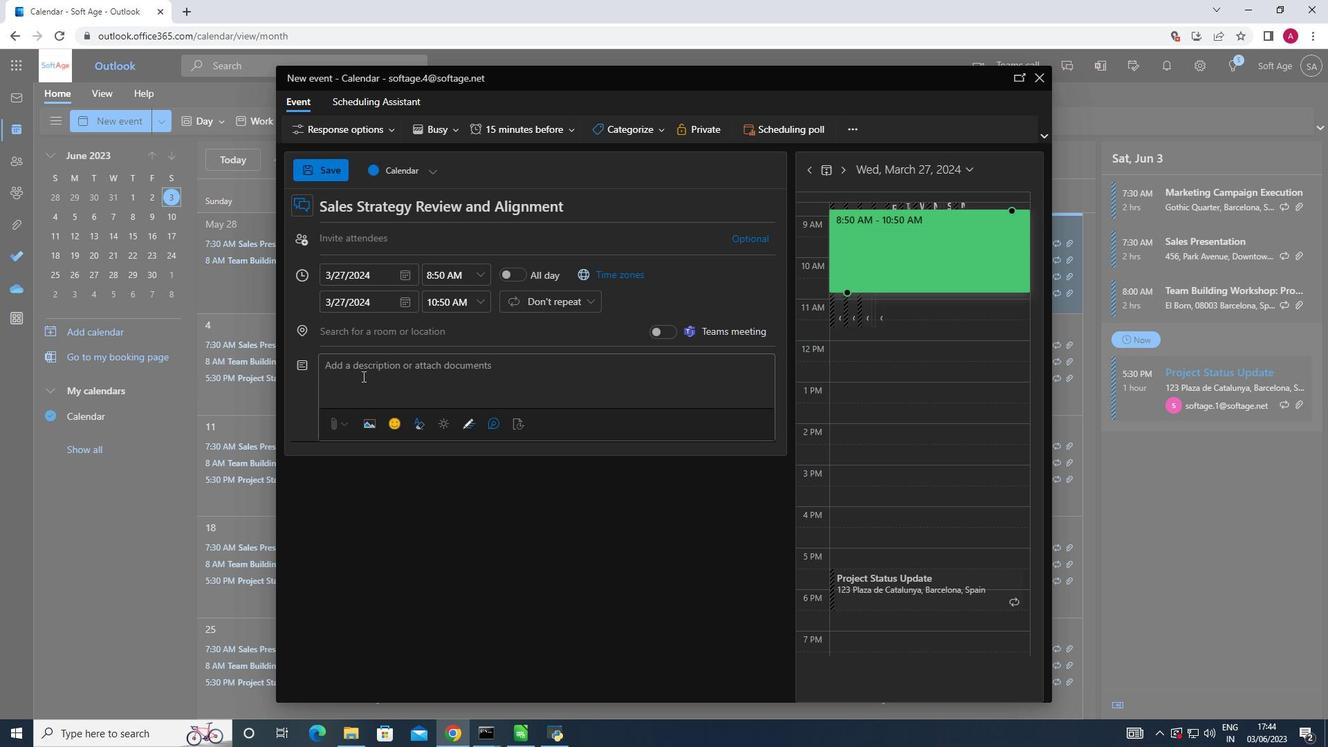 
Action: Mouse pressed left at (357, 371)
Screenshot: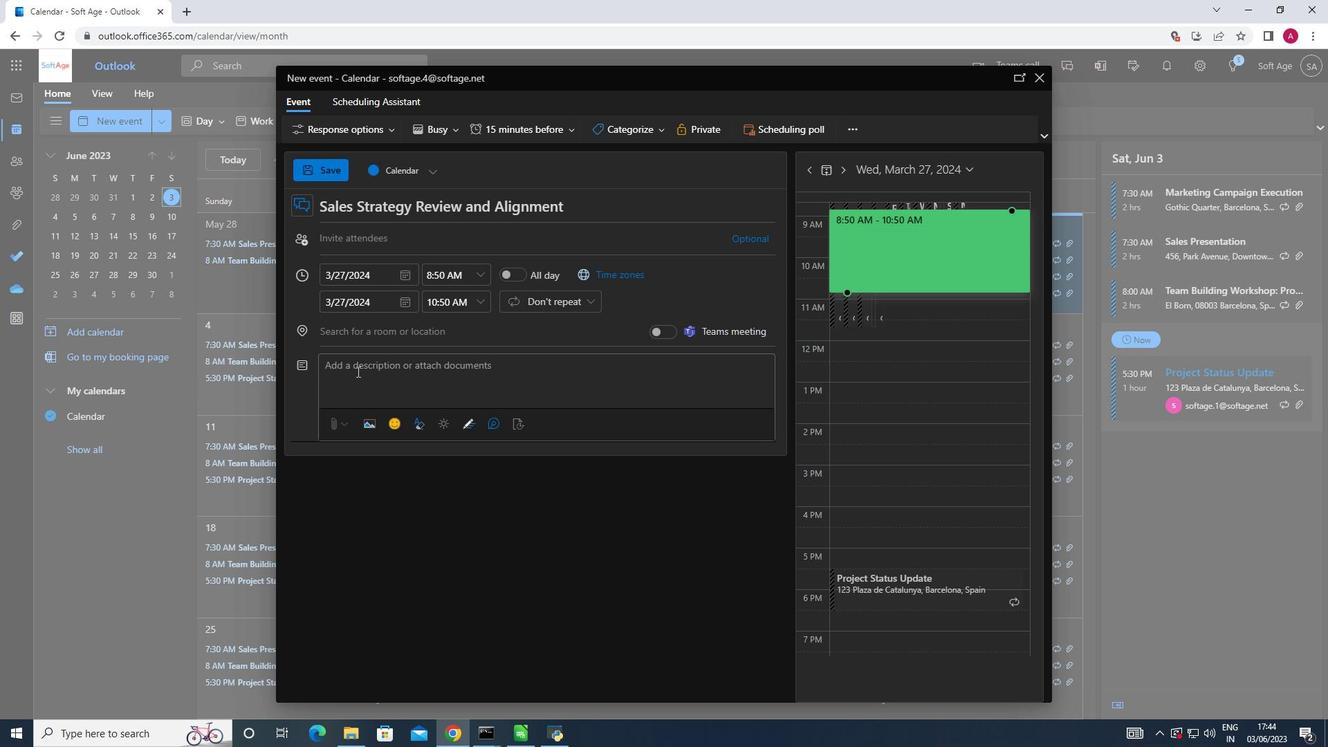 
Action: Key pressed <Key.shift>Team<Key.space>
Screenshot: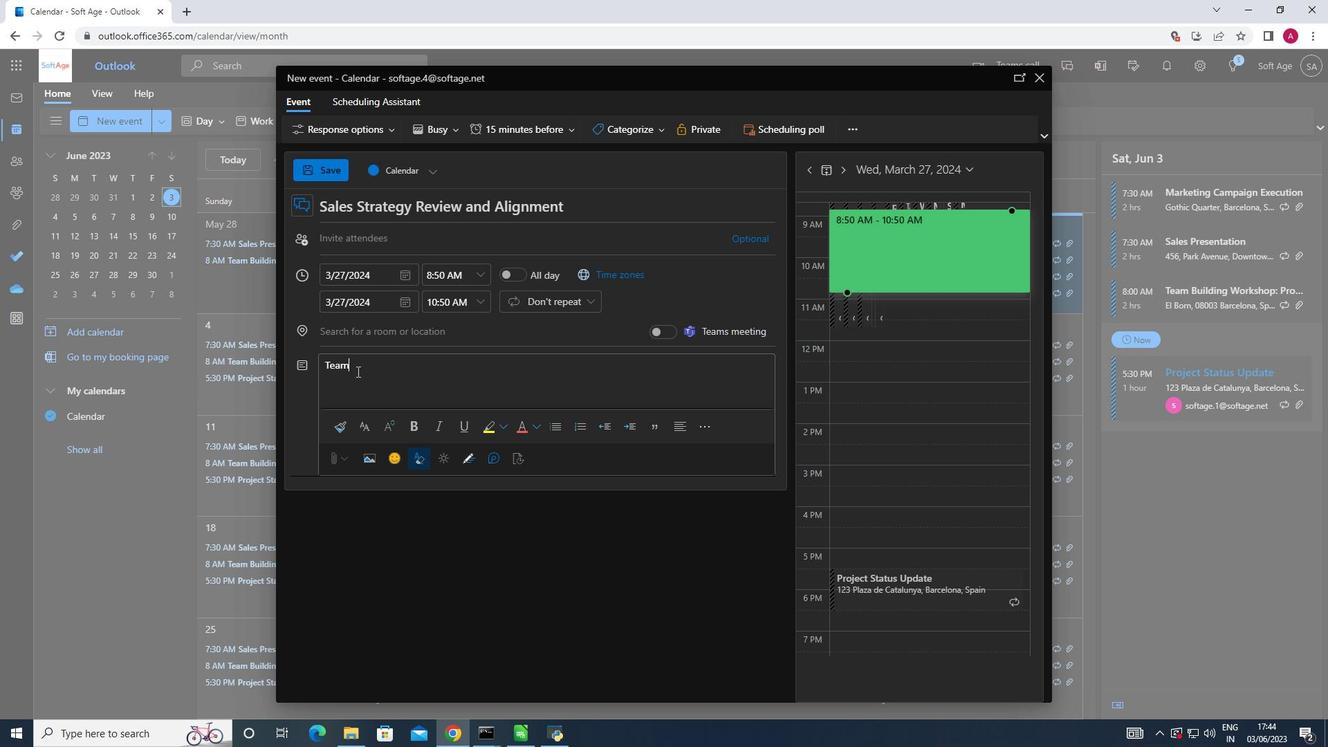 
Action: Mouse moved to (354, 327)
Screenshot: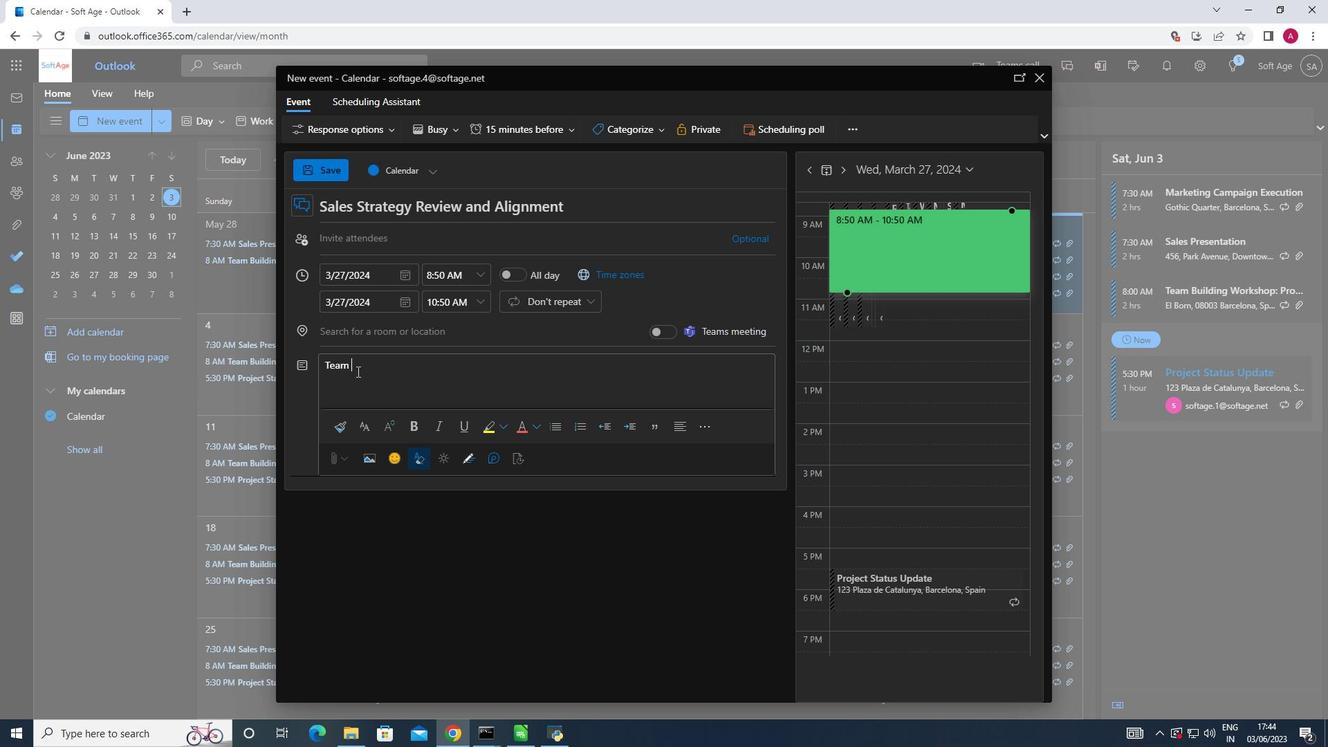 
Action: Key pressed will<Key.space>work<Key.space>together<Key.space>to<Key.space>analyze<Key.space><Key.backspace>,<Key.space>strategize,<Key.space>and<Key.space>develop<Key.space>innovtion<Key.backspace><Key.backspace><Key.backspace><Key.backspace>ative<Key.space>solutions<Key.space>to<Key.space>the<Key.space>given<Key.space>challenges.<Key.space><Key.shift>They<Key.space>will<Key.space>leverage<Key.space>the<Key.space>collective<Key.space>intelligence<Key.space>and<Key.space>skills<Key.space>of<Key.space>team<Key.space>memn<Key.backspace>bers<Key.space>to<Key.space>generate<Key.space>ideas,<Key.space>evaluate<Key.space>options,<Key.space>and<Key.space>make<Key.space>informed<Key.space>decisions.
Screenshot: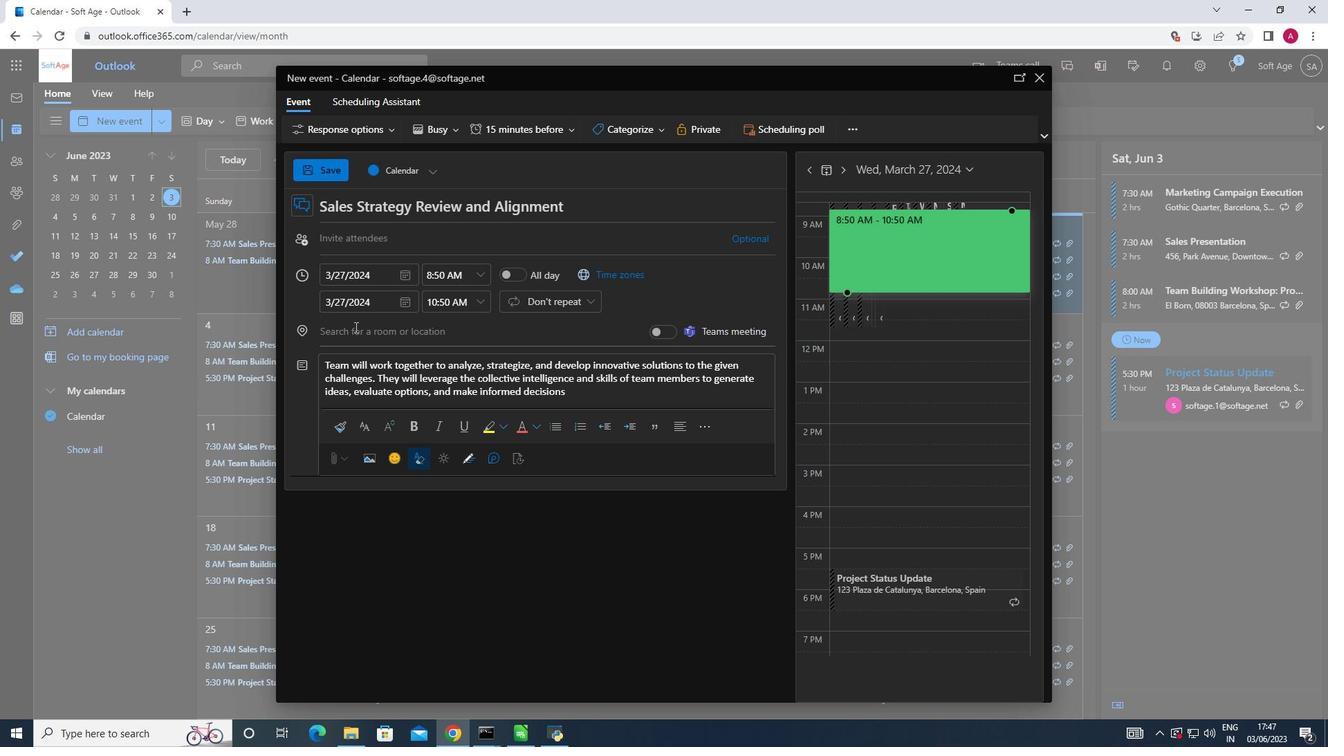 
Action: Mouse moved to (653, 127)
Screenshot: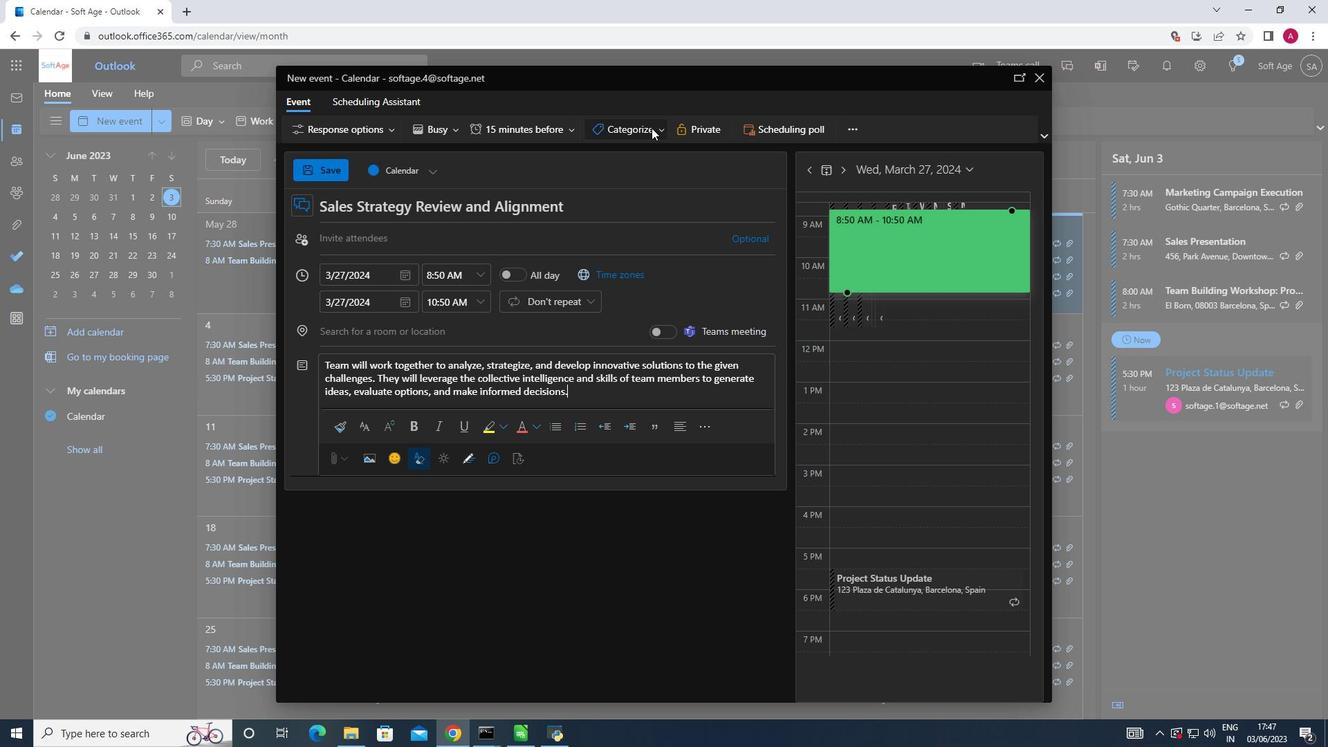 
Action: Mouse pressed left at (653, 127)
Screenshot: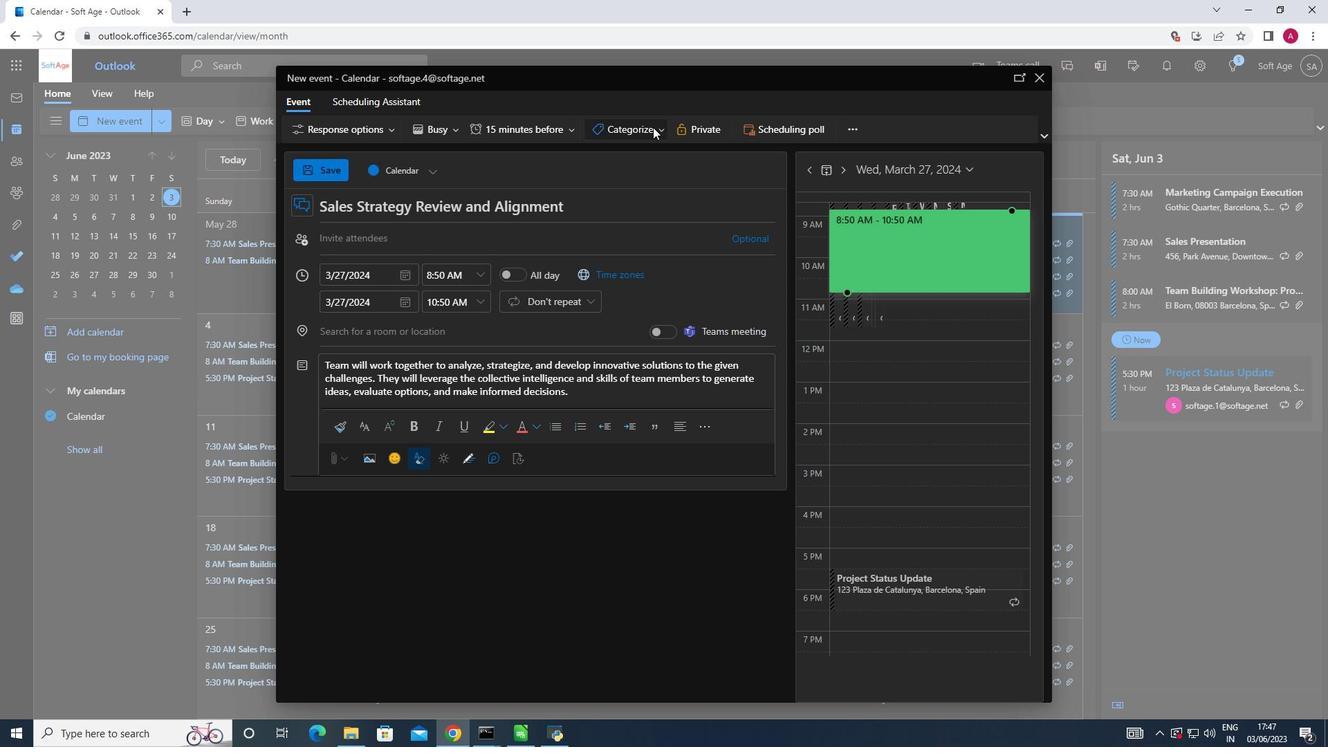 
Action: Mouse moved to (653, 200)
Screenshot: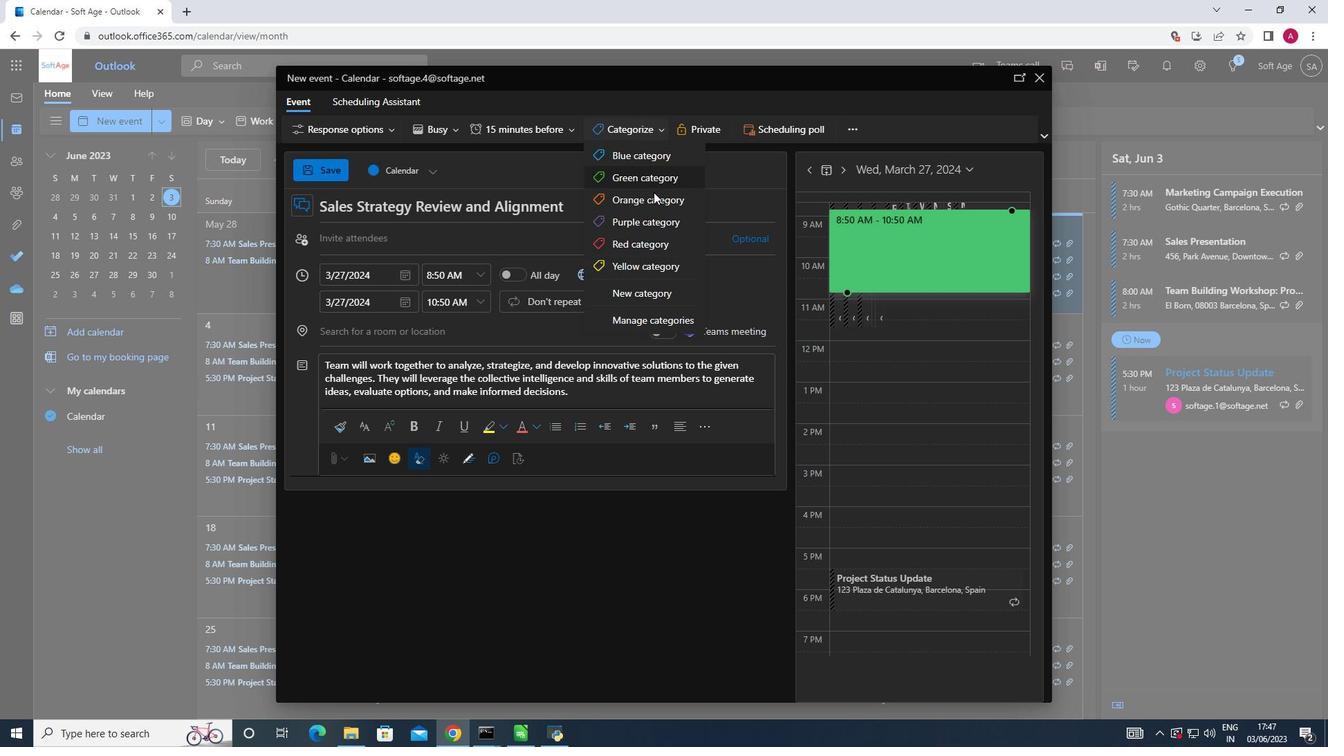 
Action: Mouse pressed left at (653, 200)
Screenshot: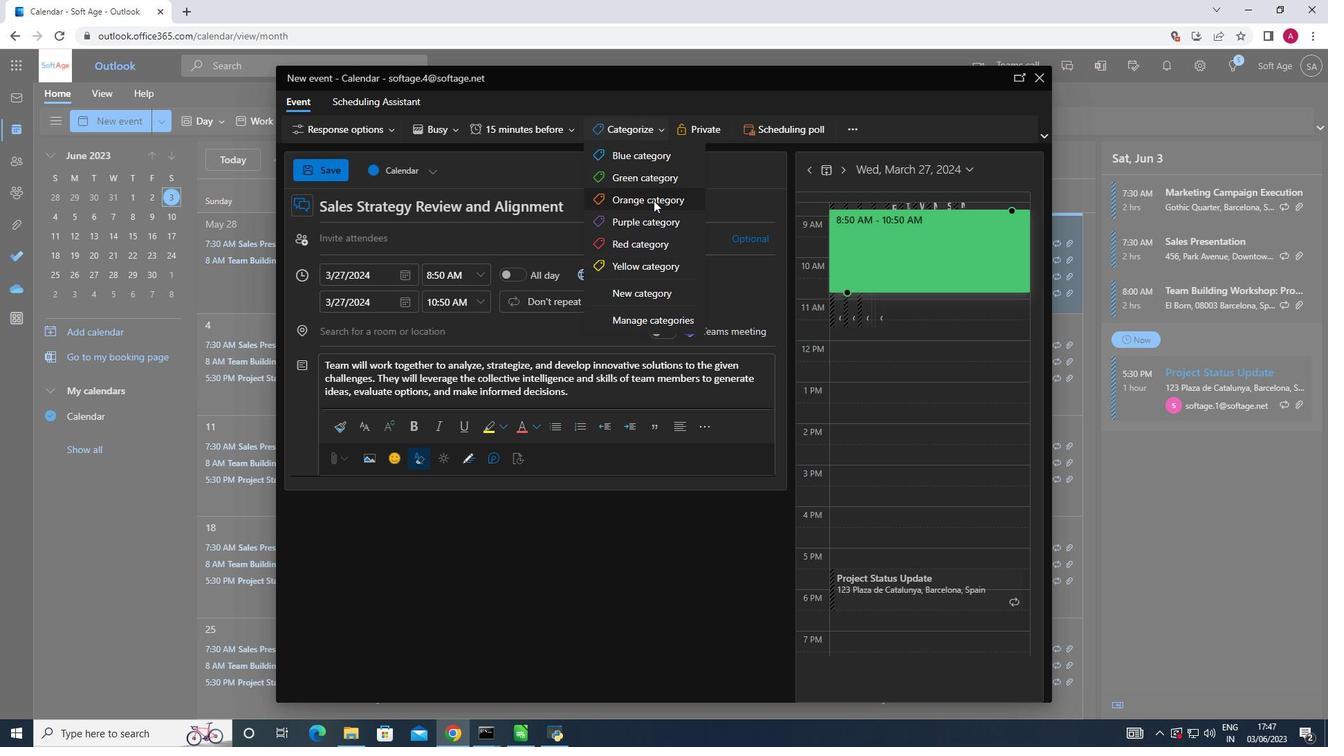 
Action: Mouse moved to (404, 326)
Screenshot: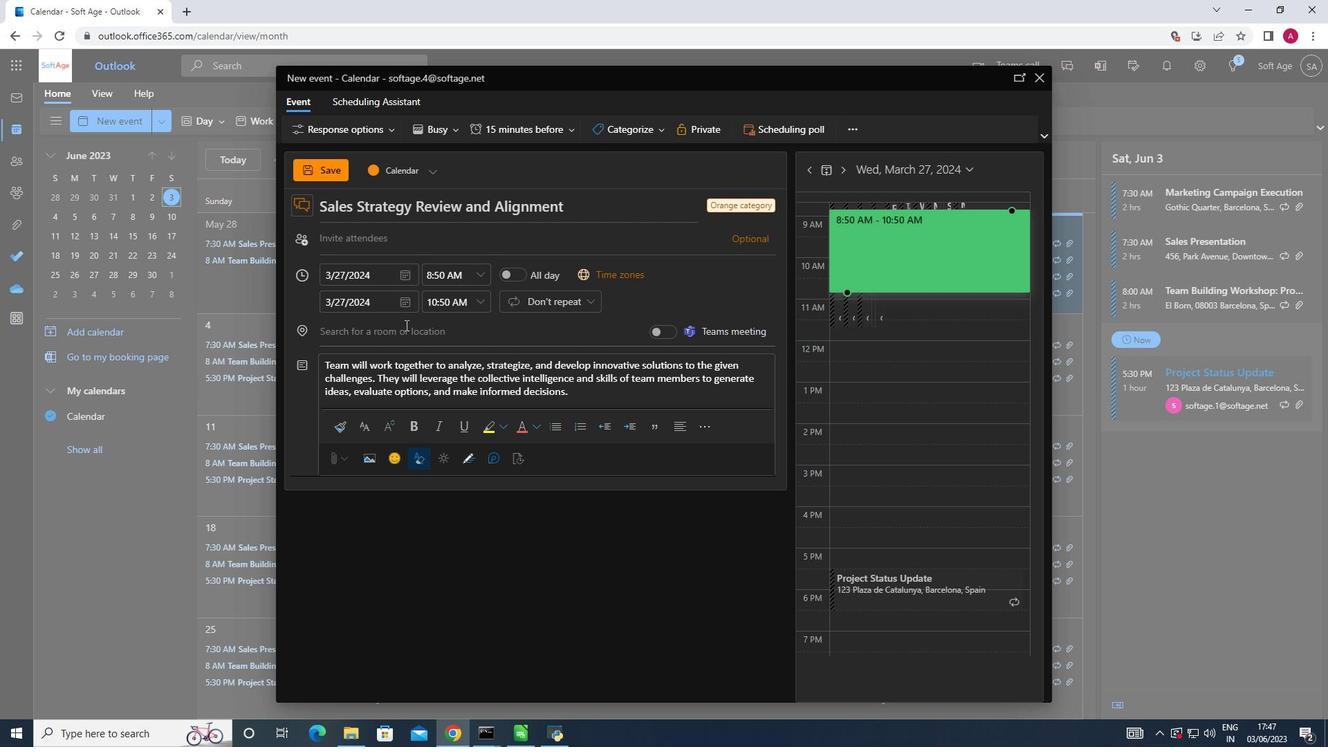 
Action: Mouse pressed left at (404, 326)
Screenshot: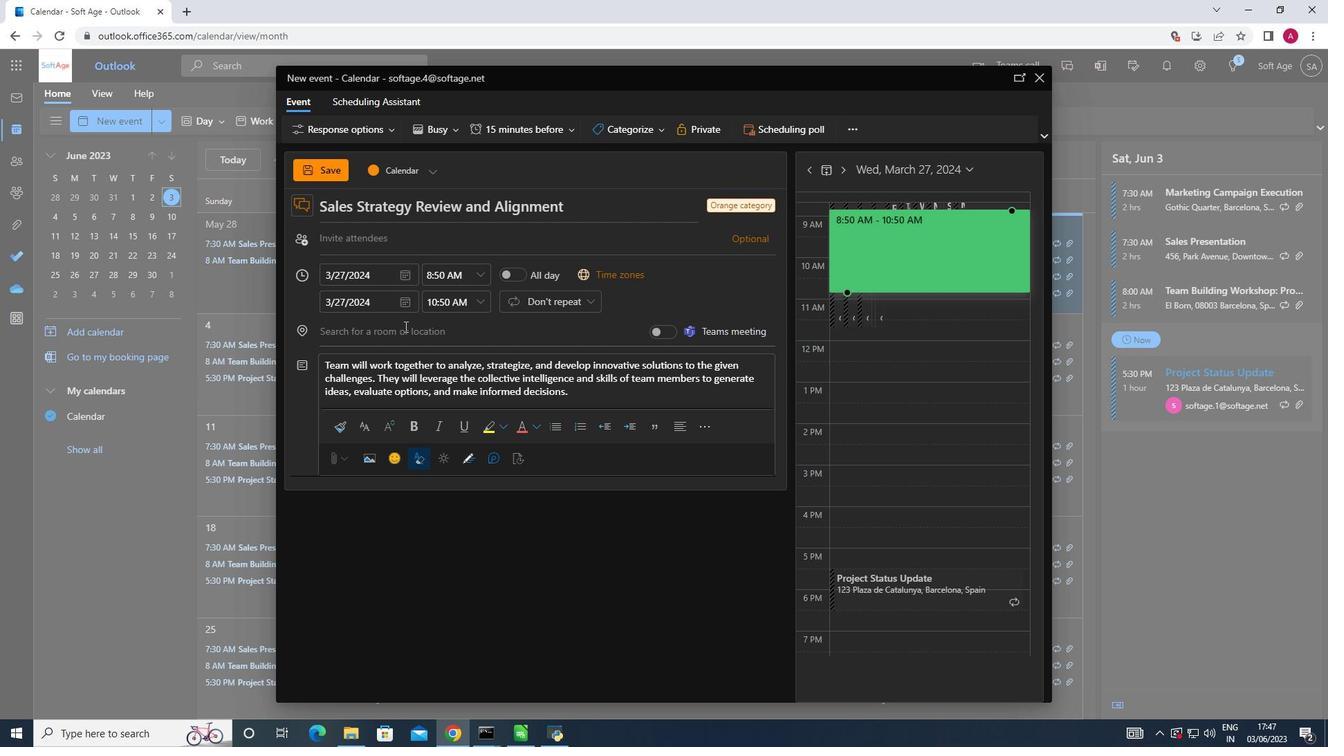 
Action: Mouse moved to (404, 327)
Screenshot: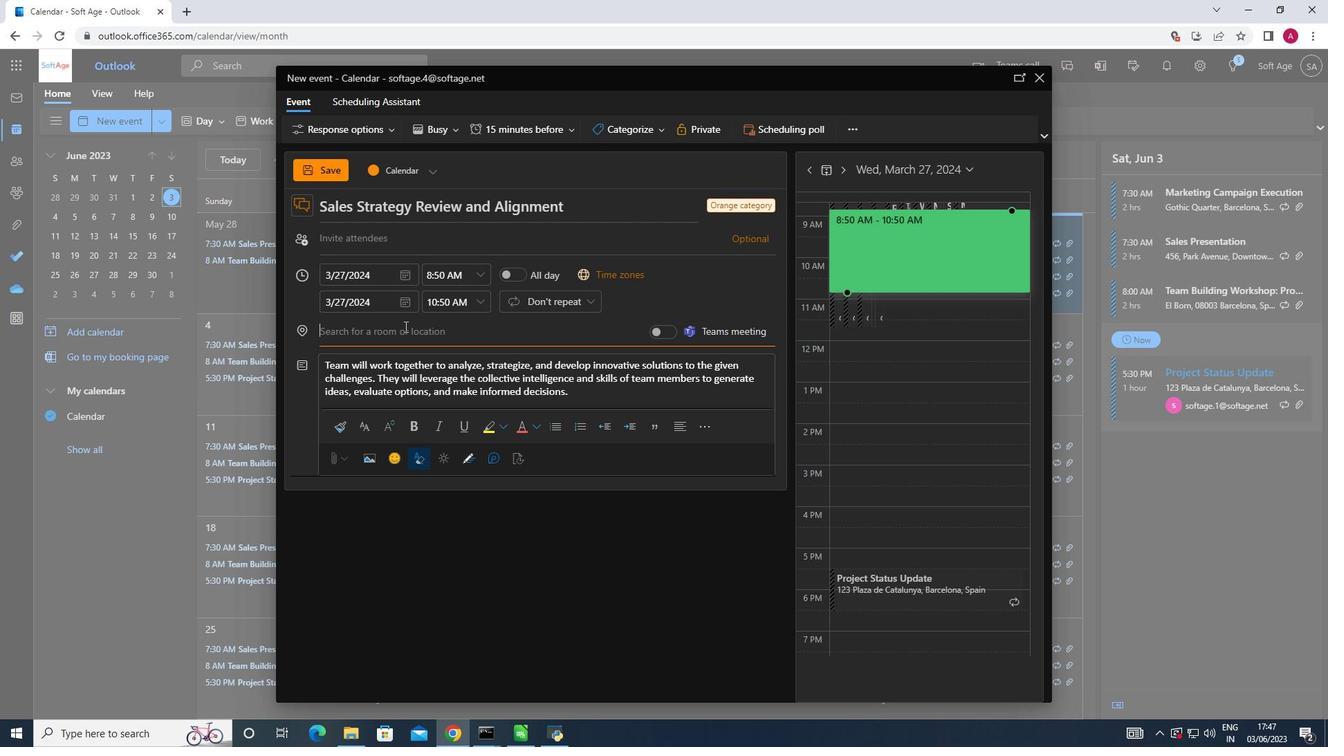 
Action: Key pressed <Key.shift>Thessaloniki,<Key.shift>Greece
Screenshot: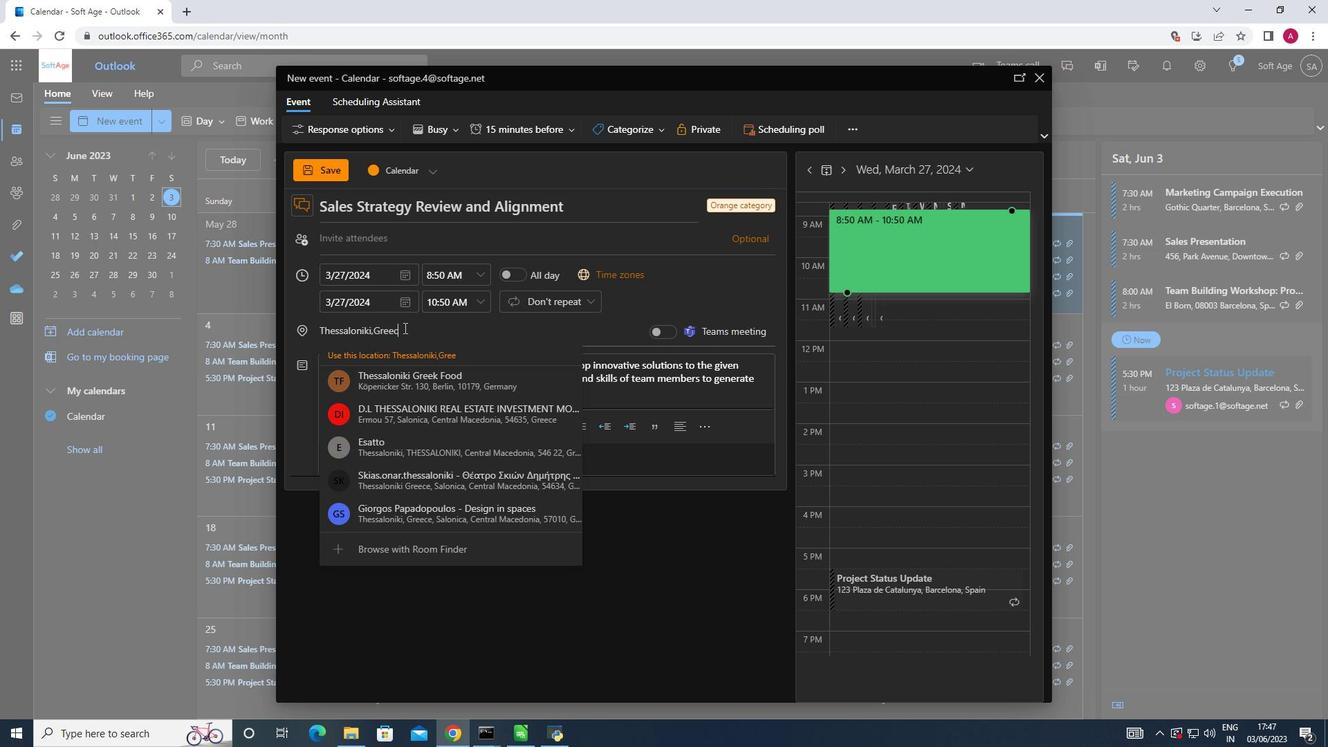 
Action: Mouse moved to (433, 352)
Screenshot: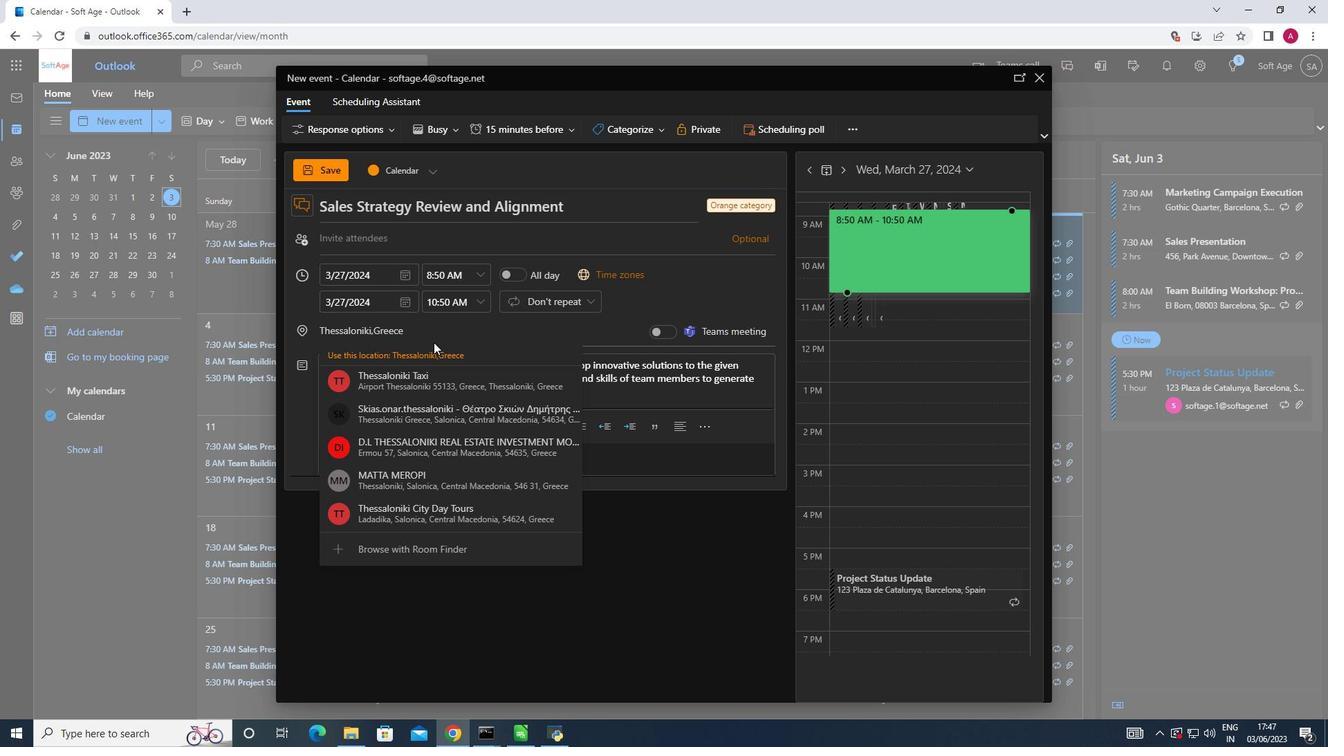 
Action: Mouse pressed left at (433, 352)
Screenshot: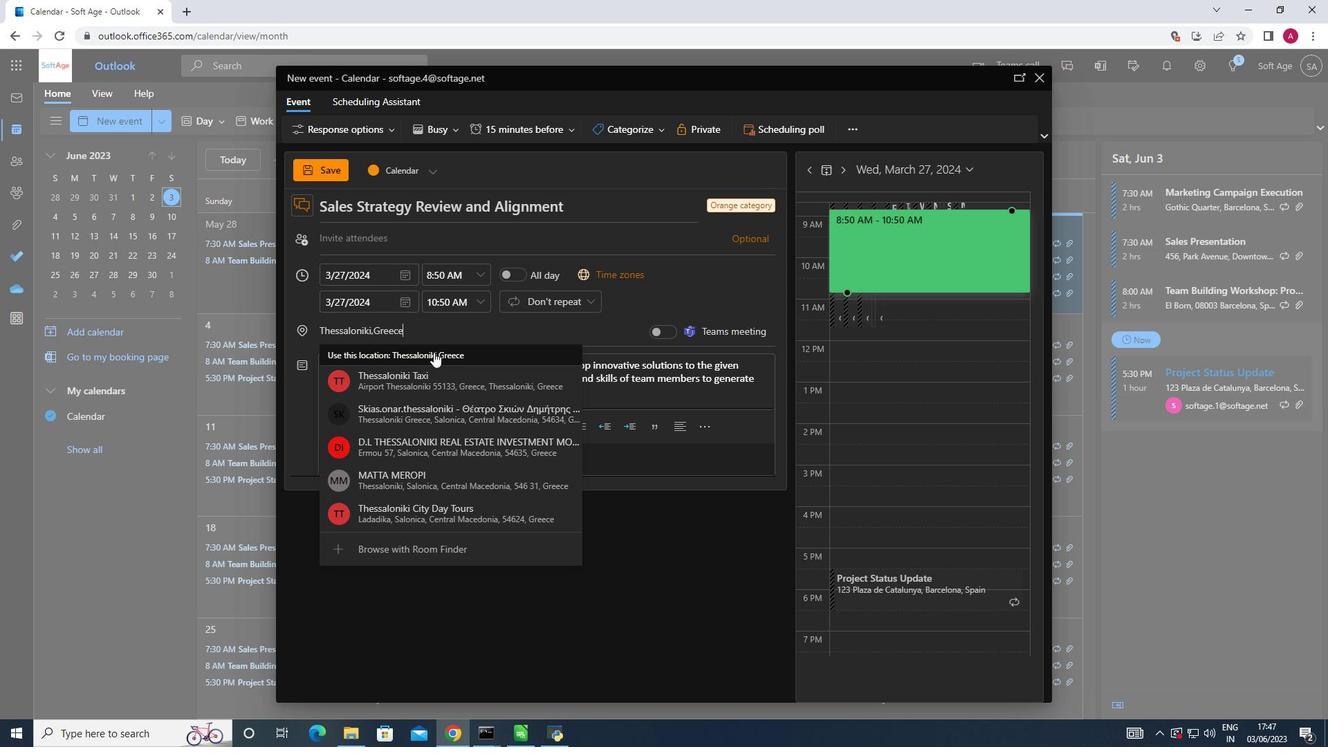 
Action: Mouse moved to (393, 235)
Screenshot: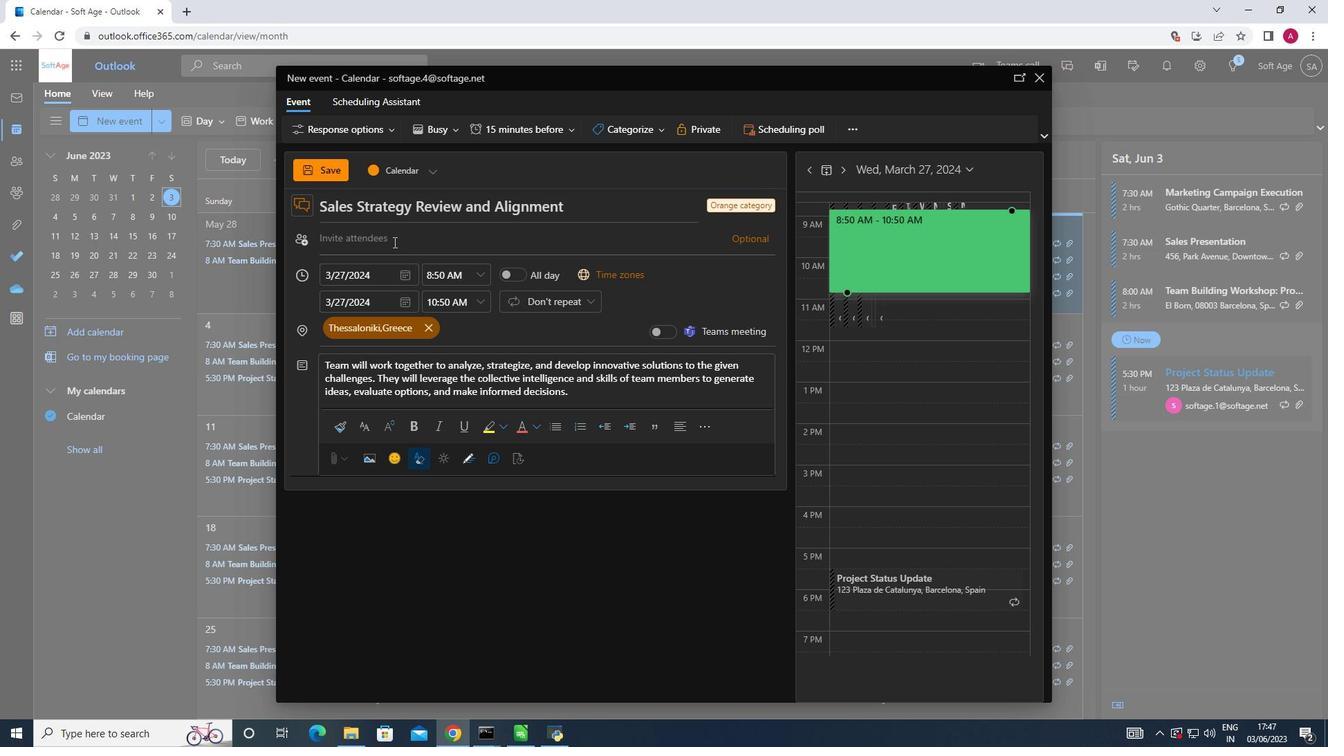 
Action: Mouse pressed left at (393, 235)
Screenshot: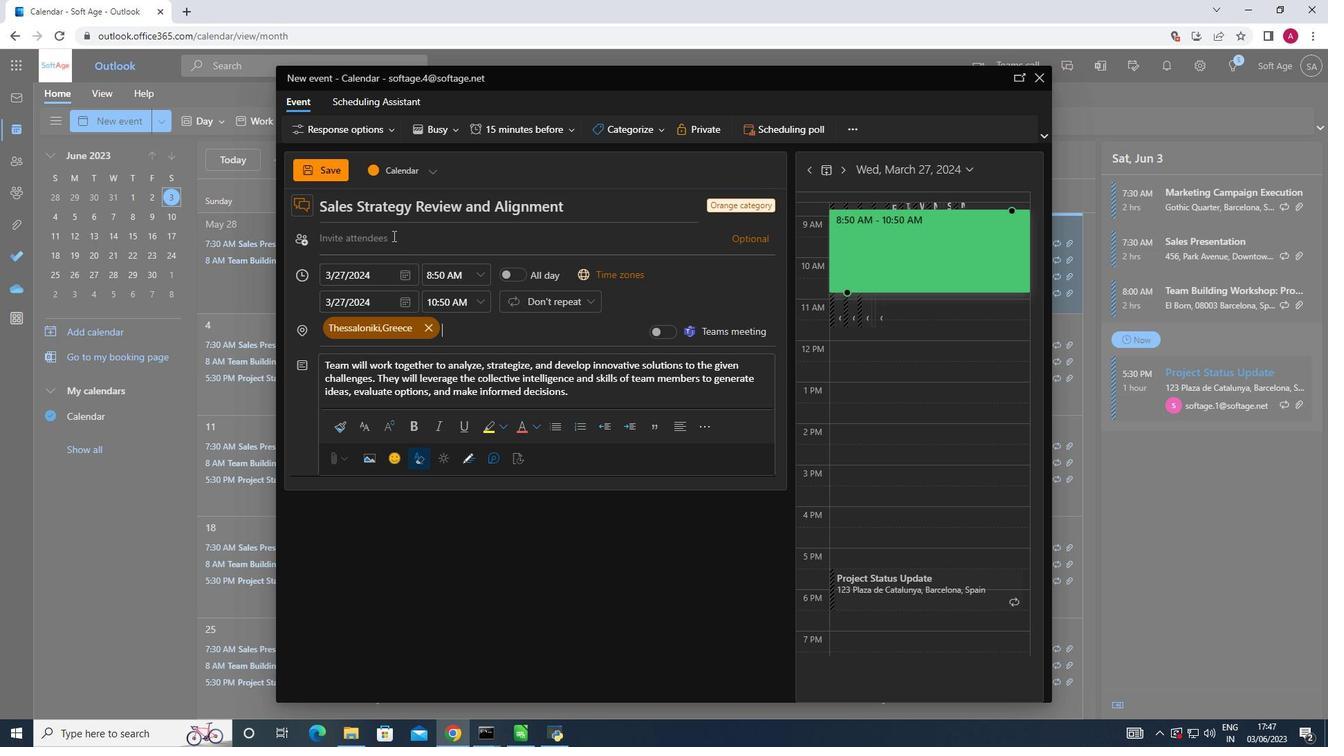 
Action: Key pressed softage.7<Key.shift>@
Screenshot: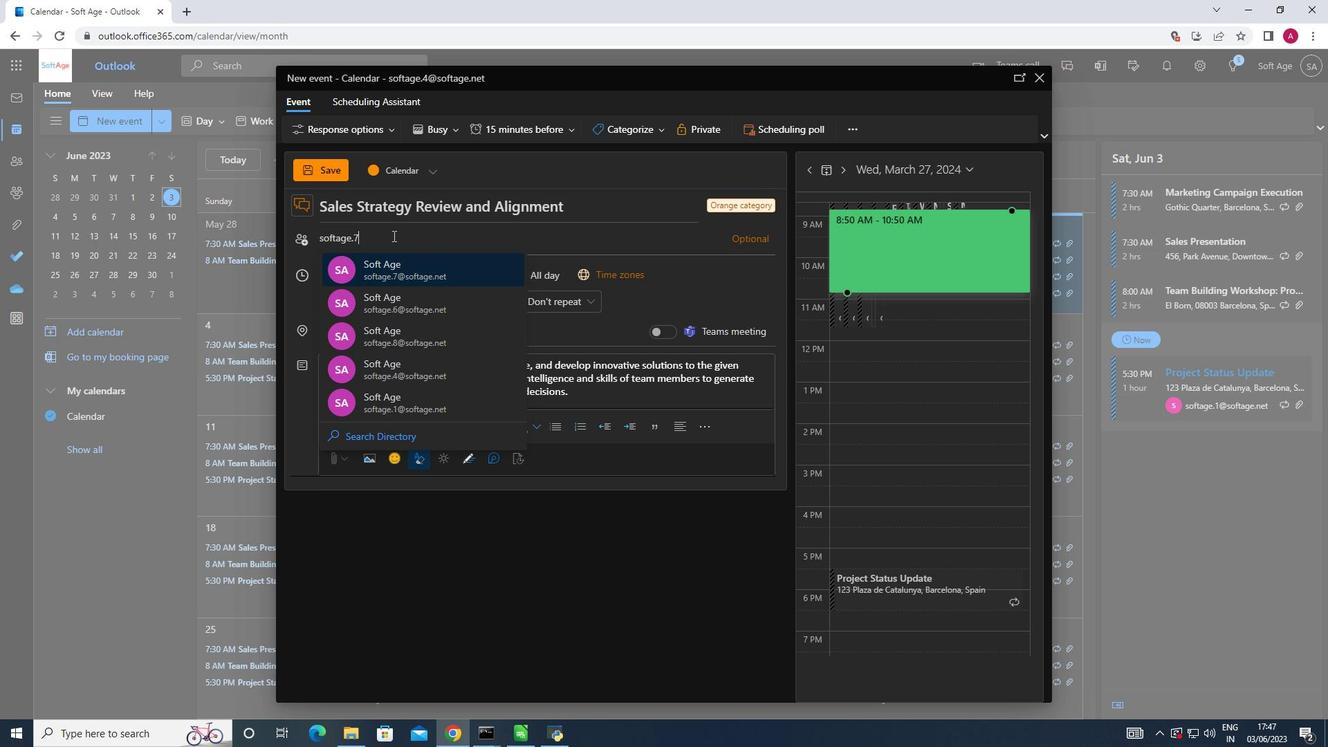 
Action: Mouse moved to (418, 278)
Screenshot: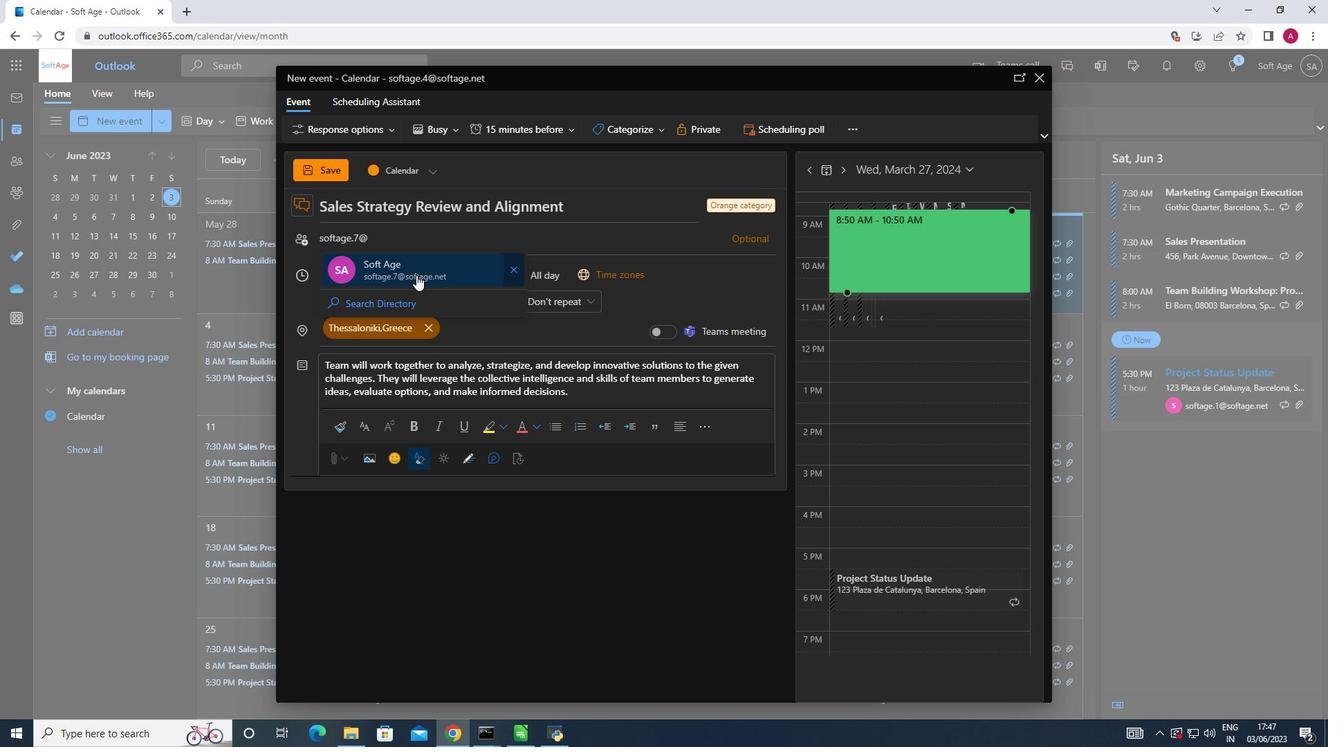 
Action: Mouse pressed left at (418, 278)
Screenshot: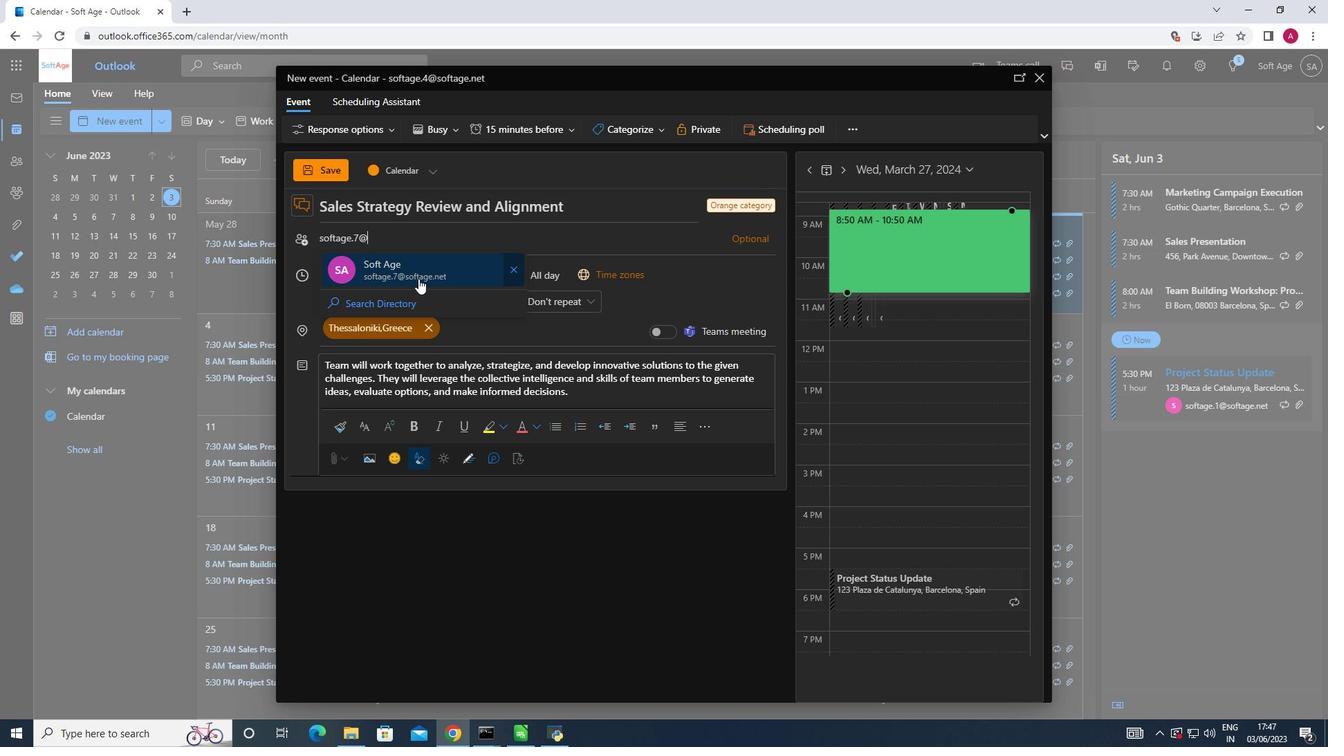 
Action: Key pressed softage.8
Screenshot: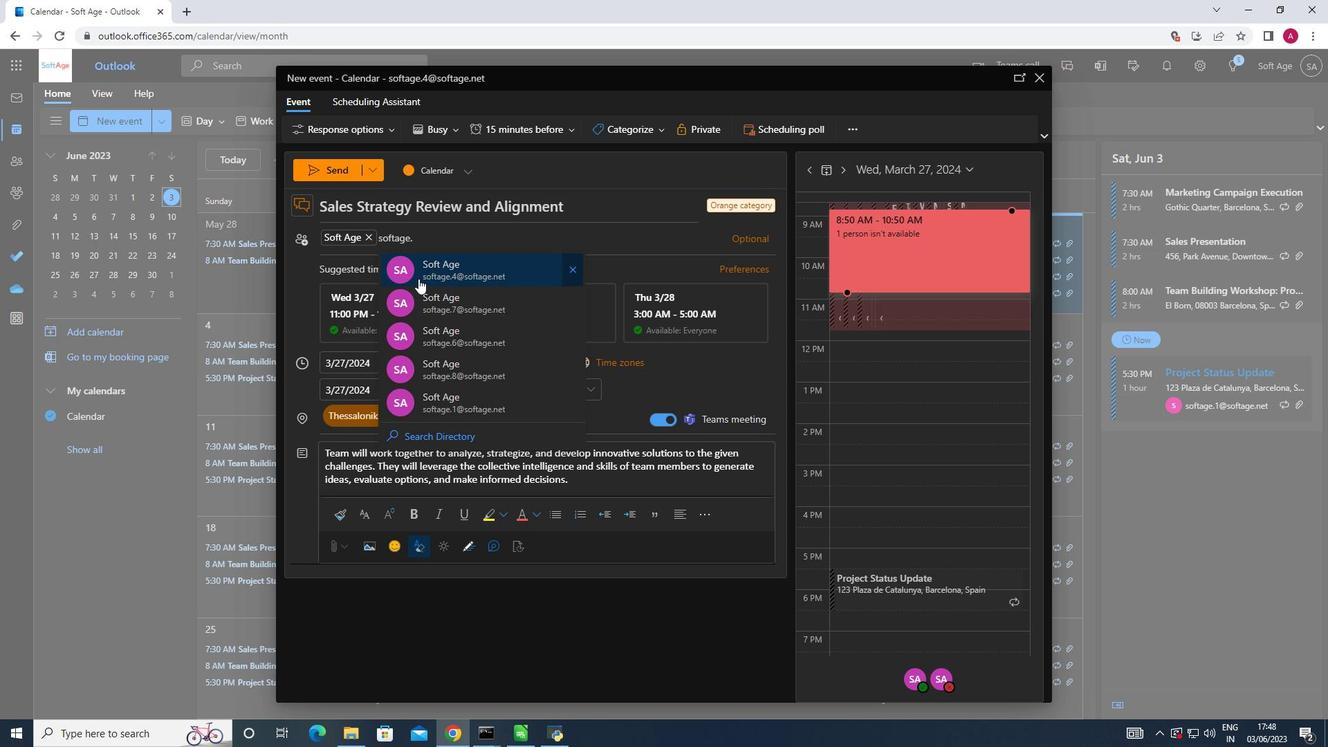 
Action: Mouse moved to (462, 341)
Screenshot: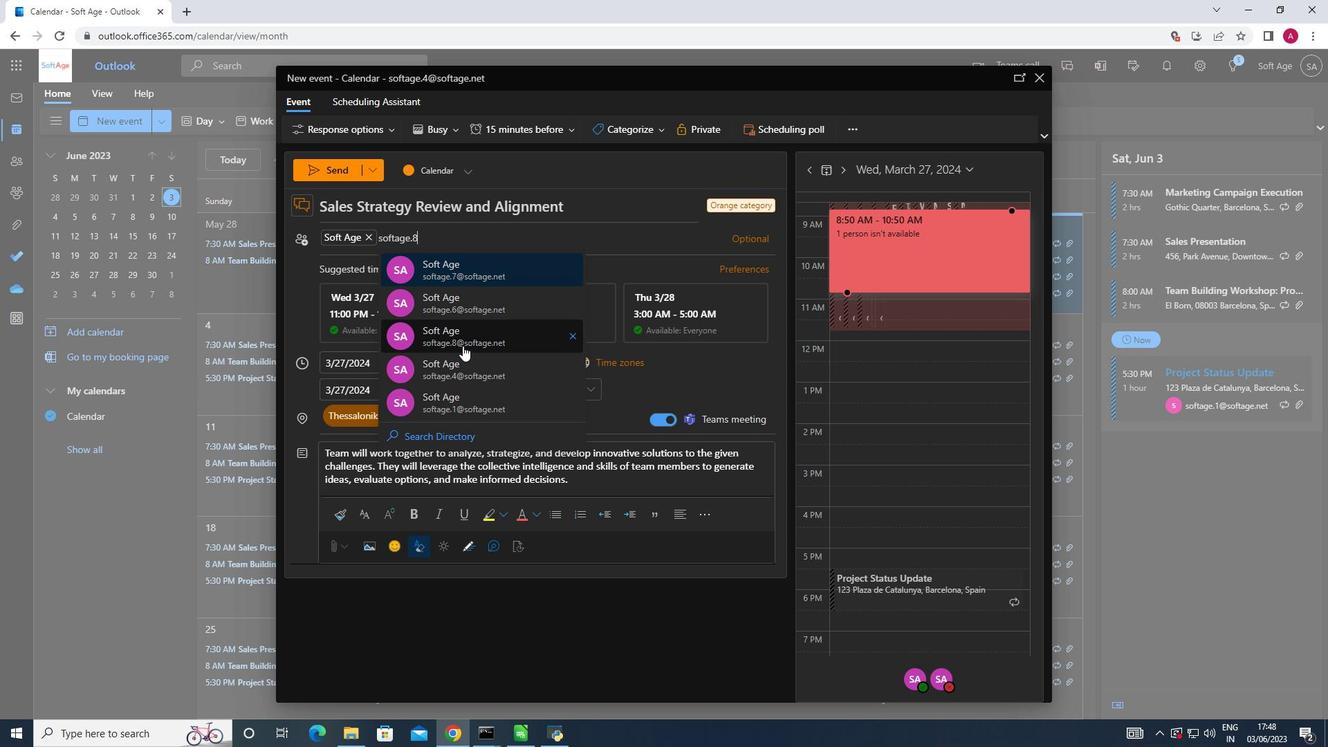 
Action: Mouse pressed left at (462, 341)
Screenshot: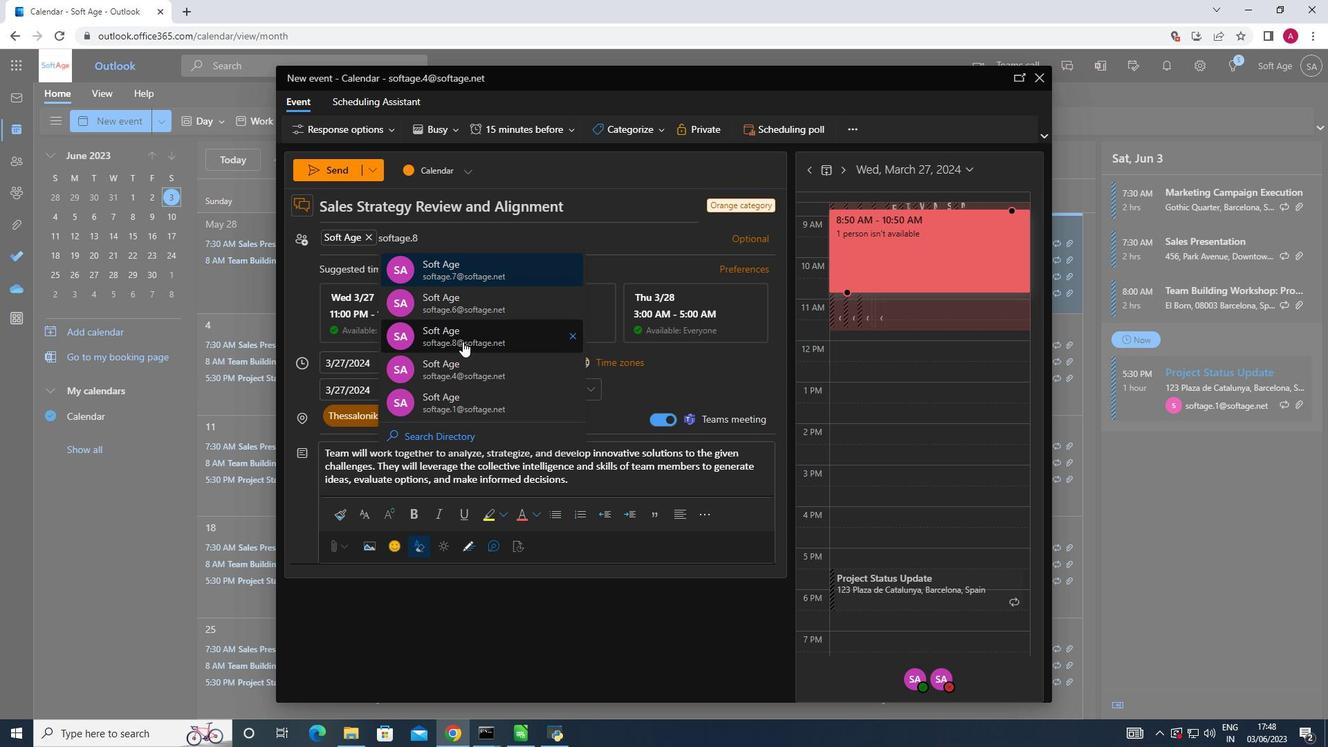 
Action: Mouse moved to (572, 126)
Screenshot: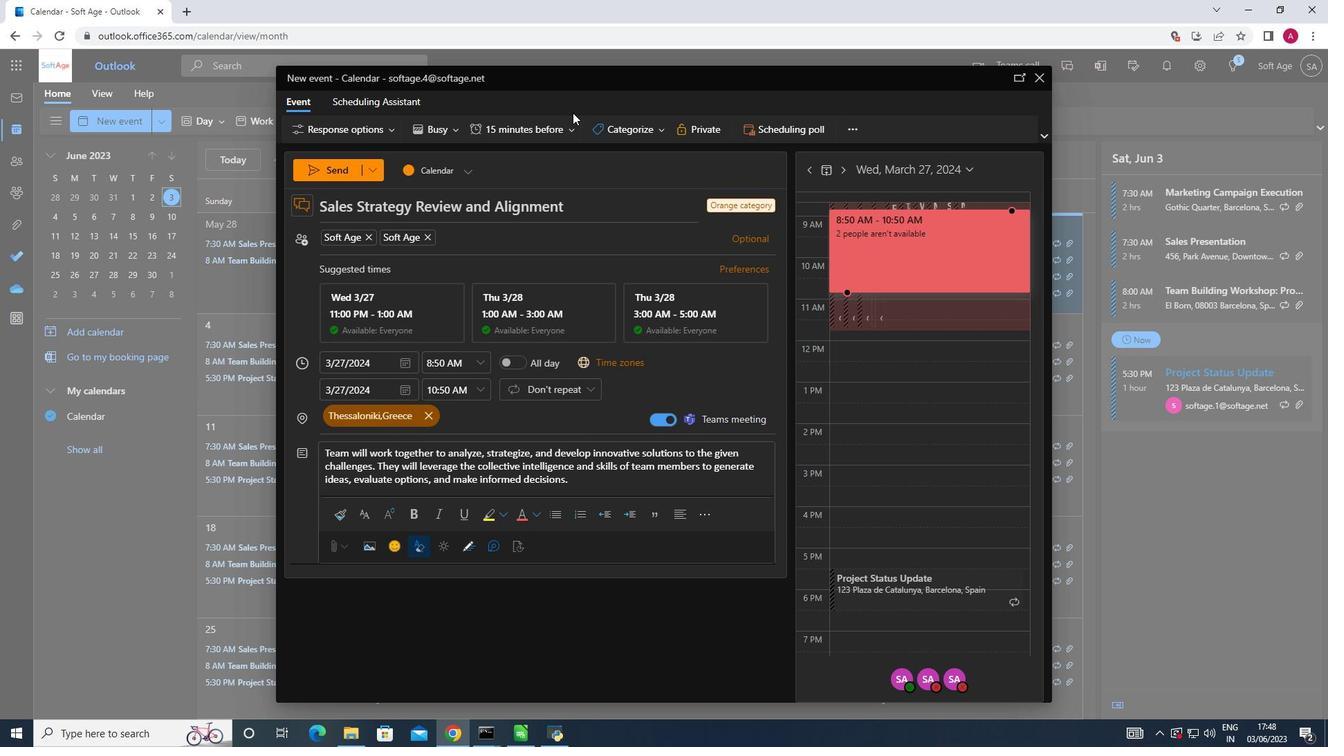 
Action: Mouse pressed left at (572, 126)
Screenshot: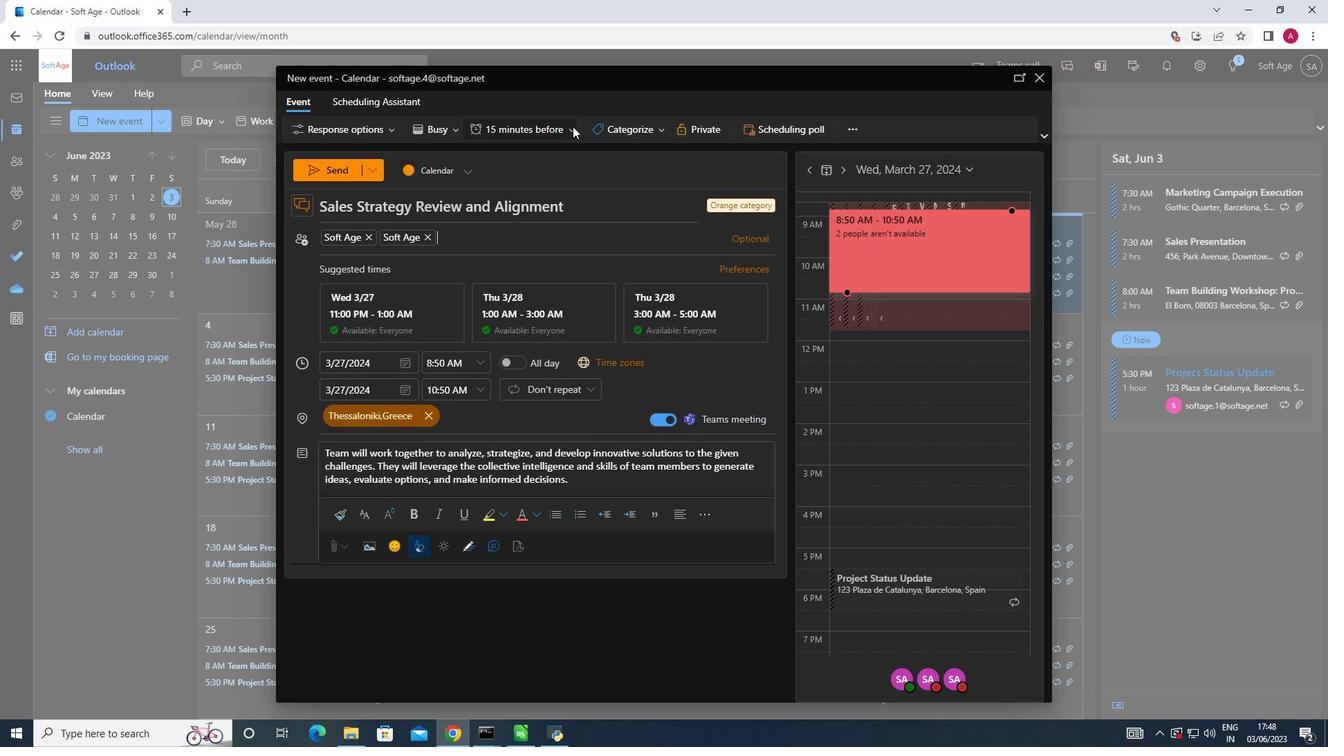 
Action: Mouse moved to (543, 305)
Screenshot: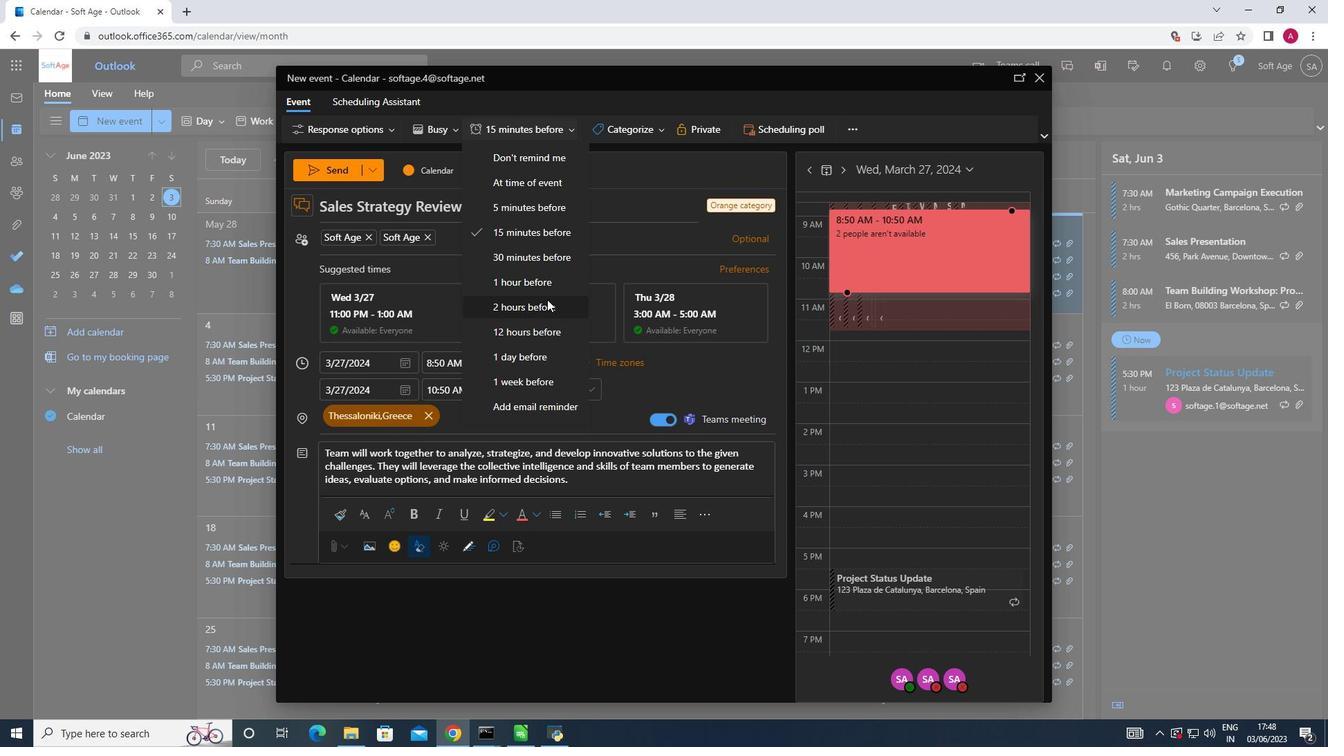 
Action: Mouse pressed left at (543, 305)
Screenshot: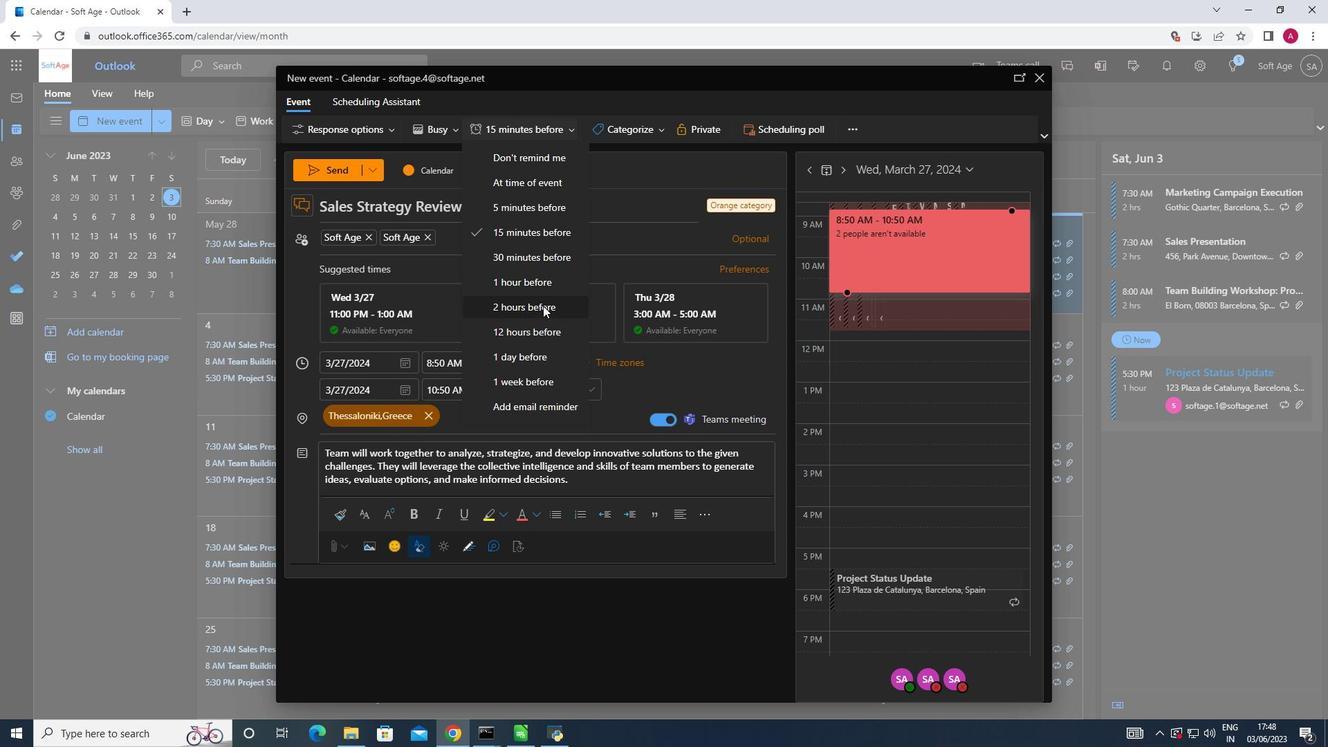 
Action: Mouse moved to (326, 169)
Screenshot: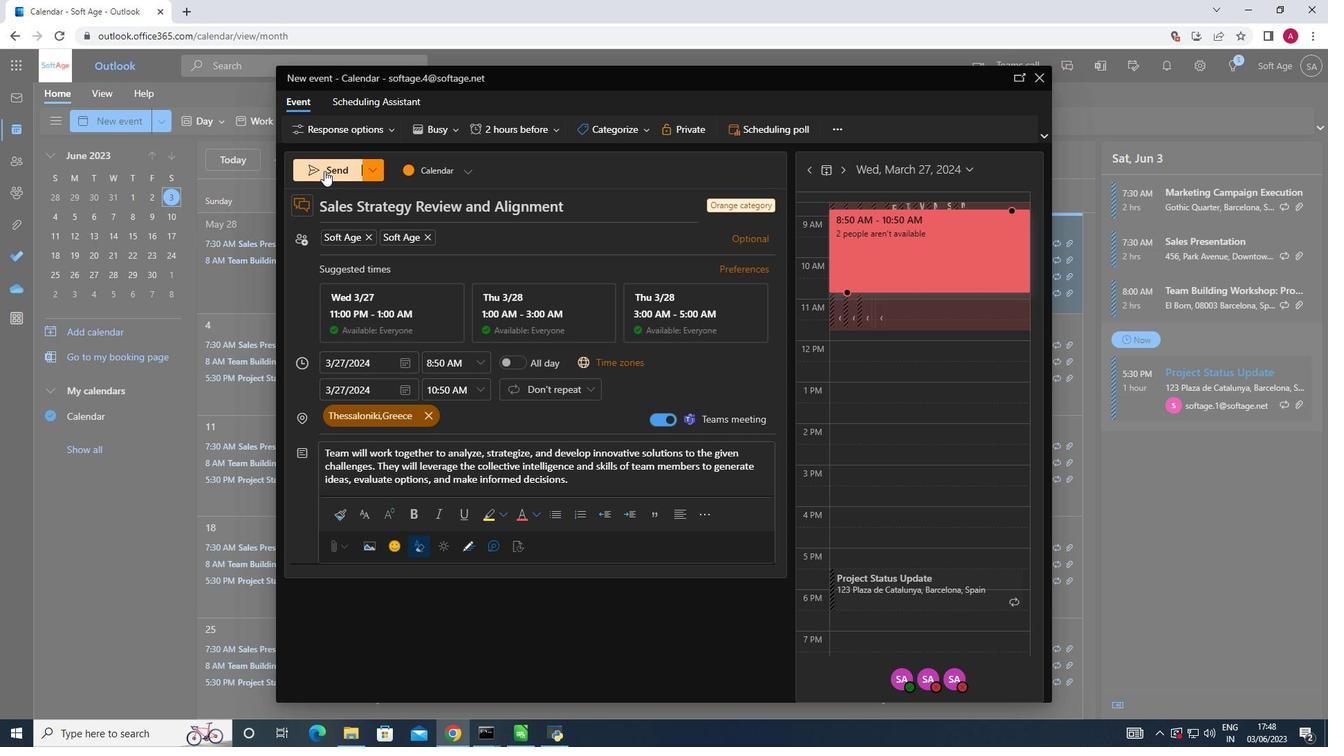 
Action: Mouse pressed left at (326, 169)
Screenshot: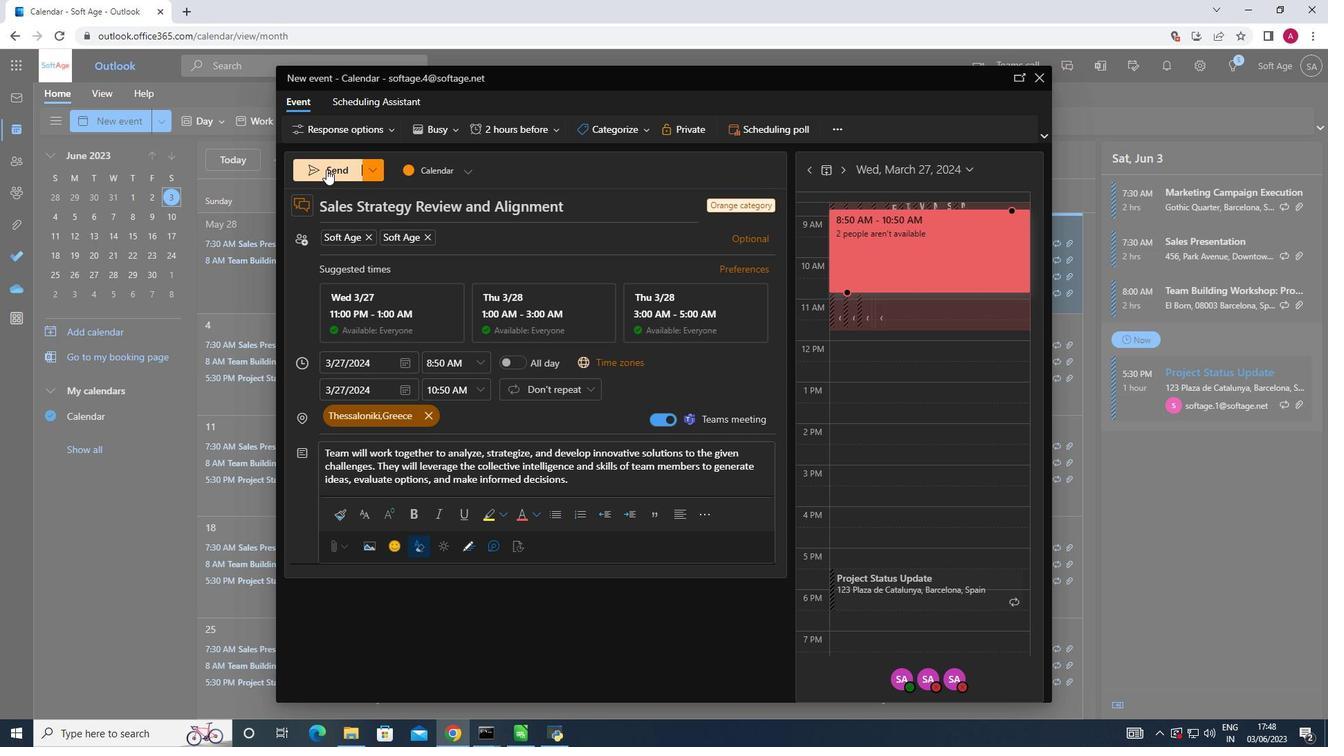 
